 Task: Create a new field with title Stage with name Ubertech with field type as Single-select and options as Not Started, In Progress and Complete.
Action: Mouse moved to (68, 400)
Screenshot: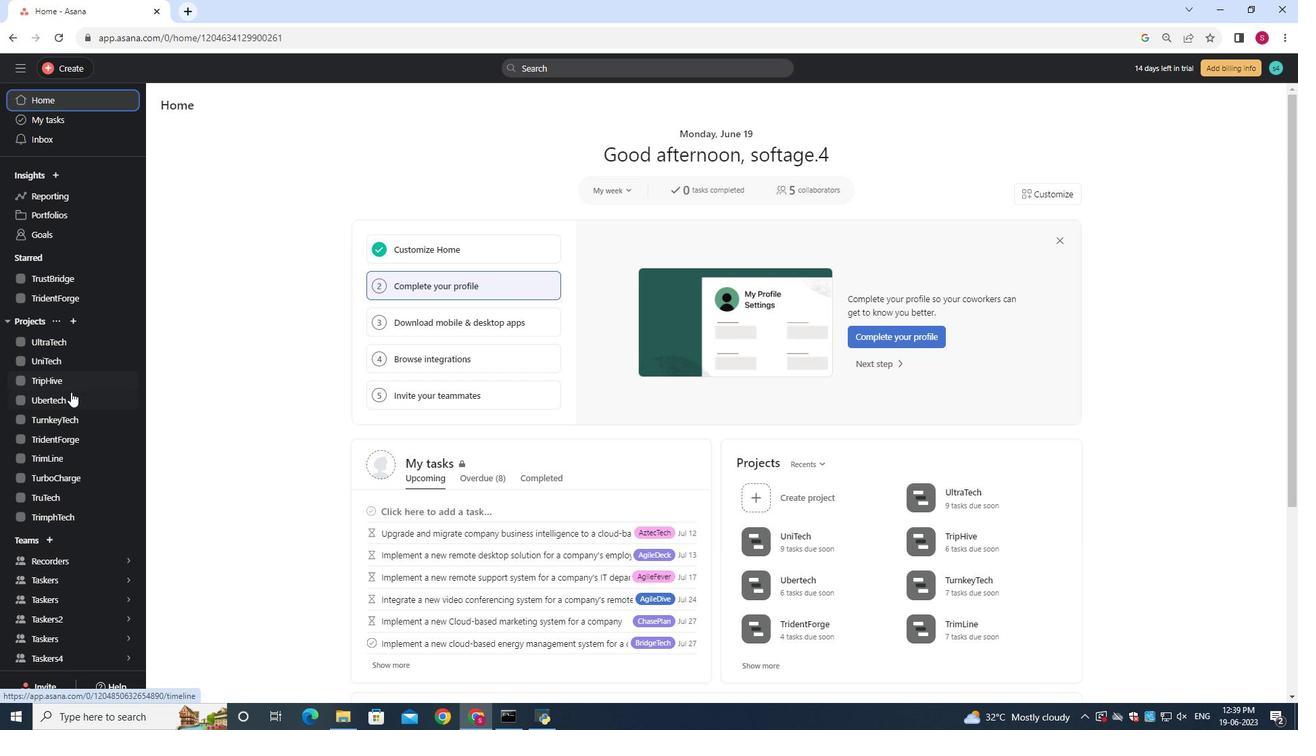 
Action: Mouse pressed left at (68, 400)
Screenshot: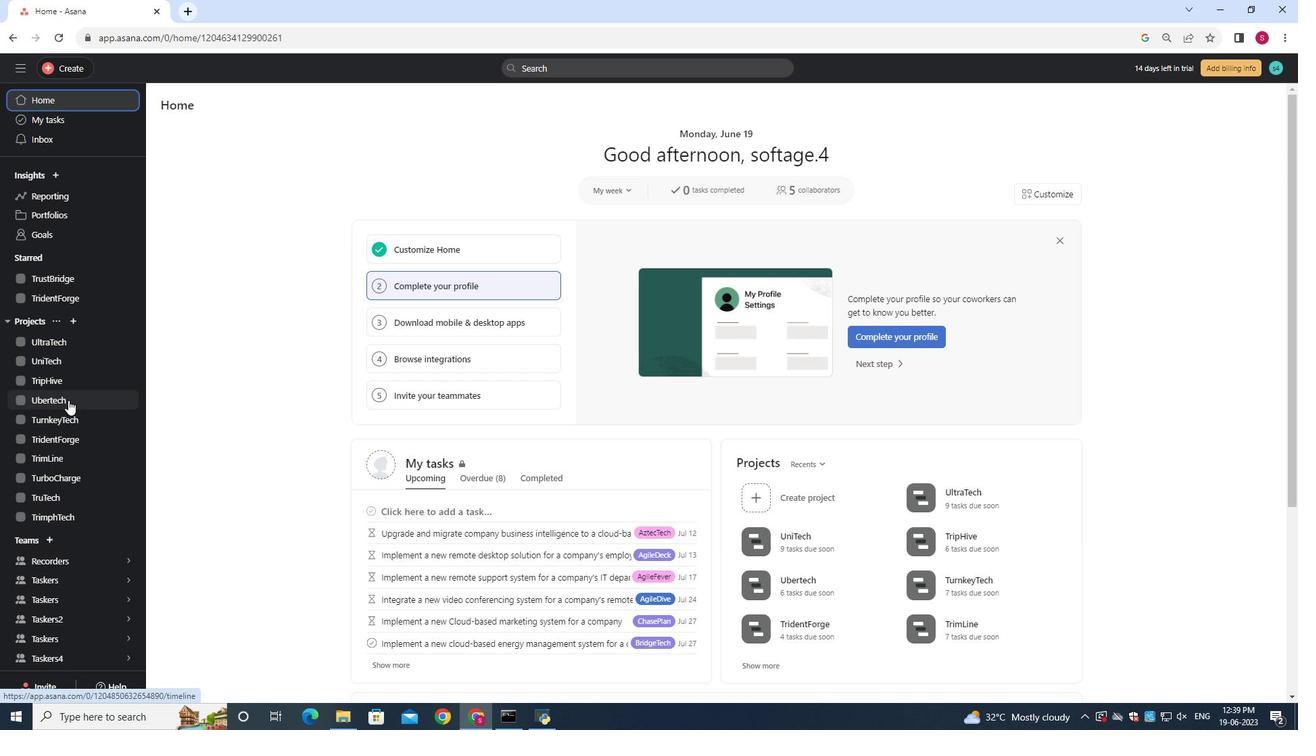 
Action: Mouse moved to (225, 133)
Screenshot: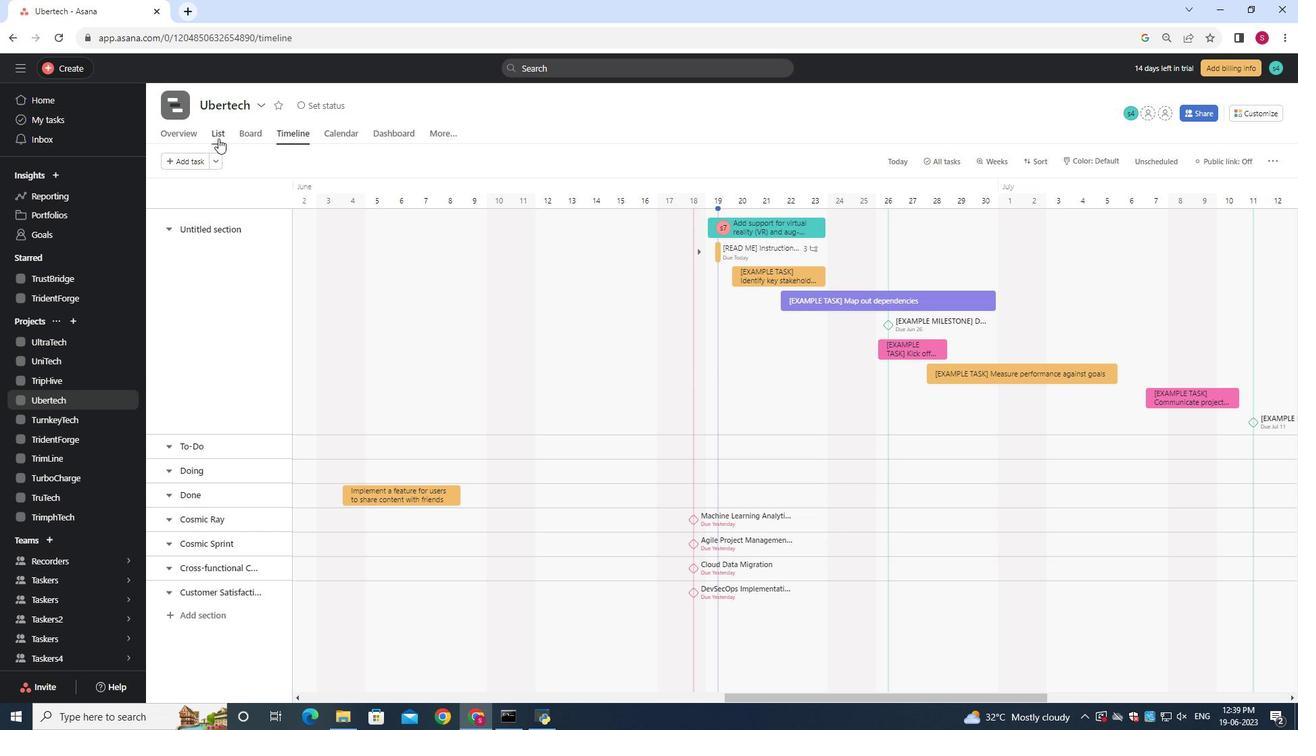 
Action: Mouse pressed left at (225, 133)
Screenshot: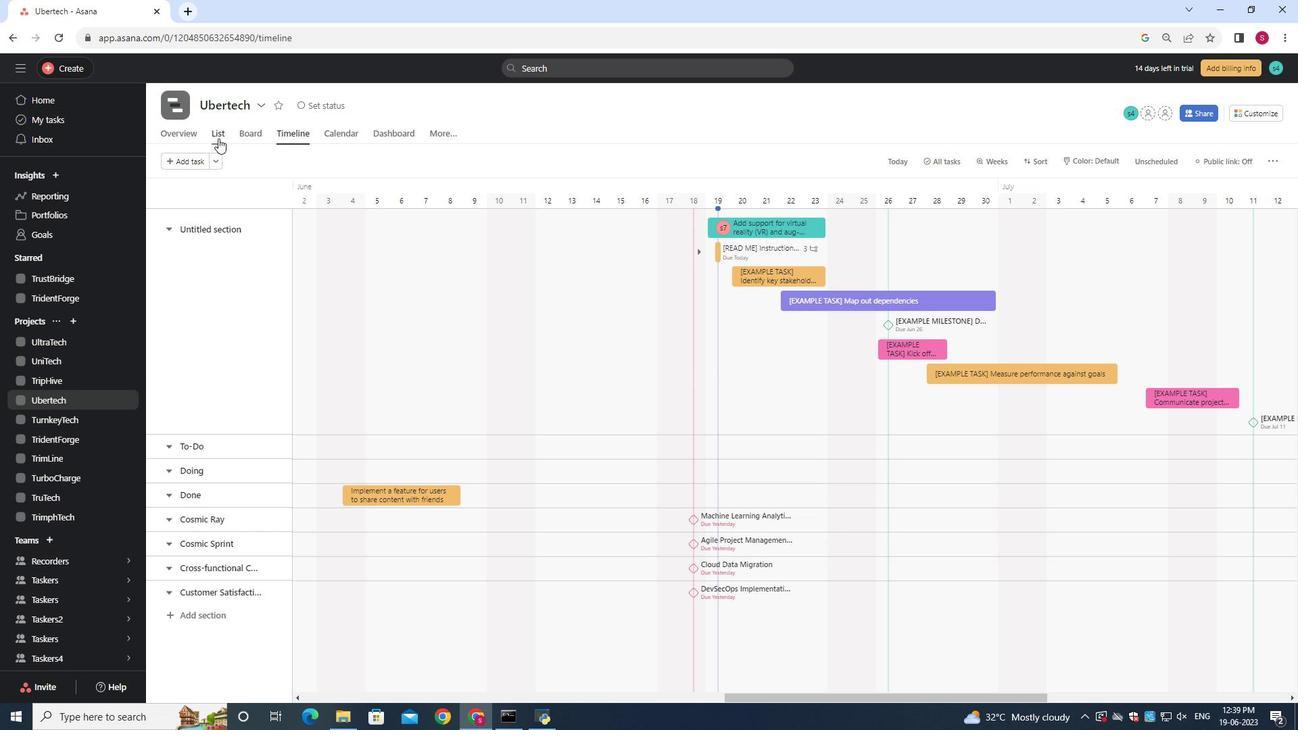 
Action: Mouse moved to (225, 133)
Screenshot: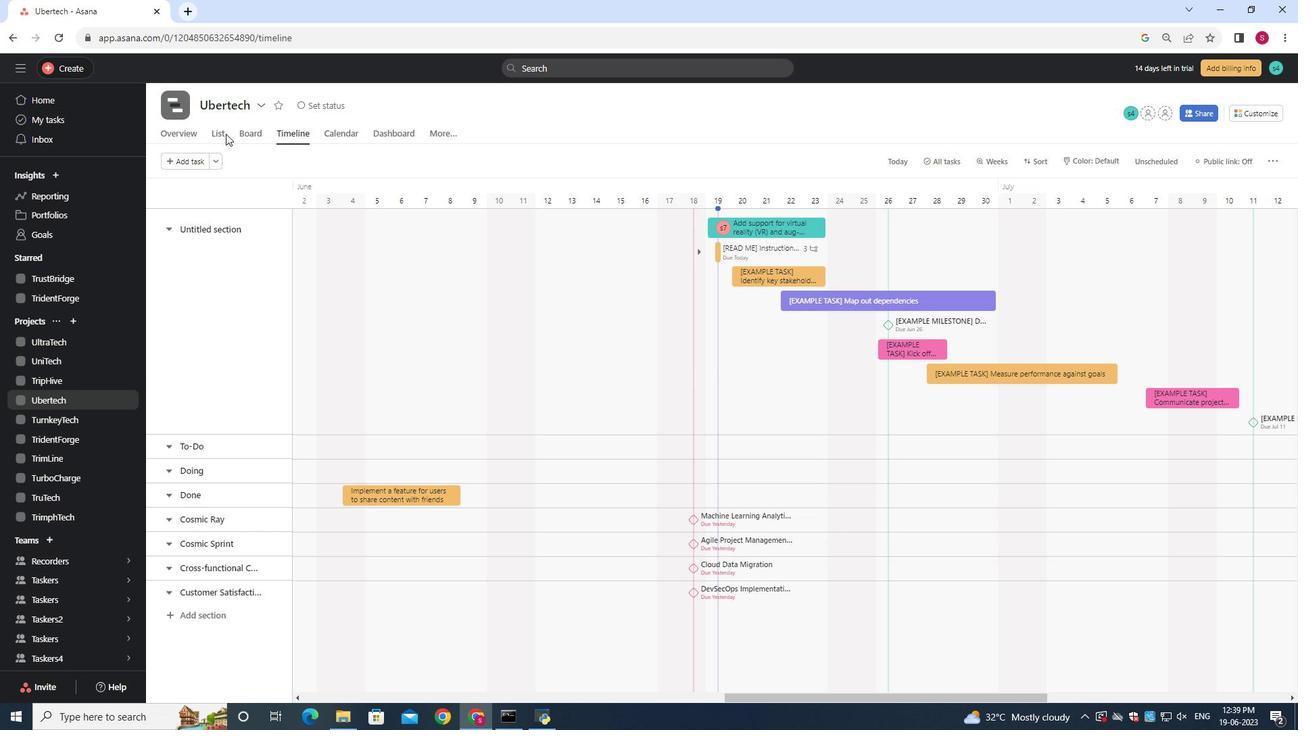 
Action: Mouse pressed left at (225, 133)
Screenshot: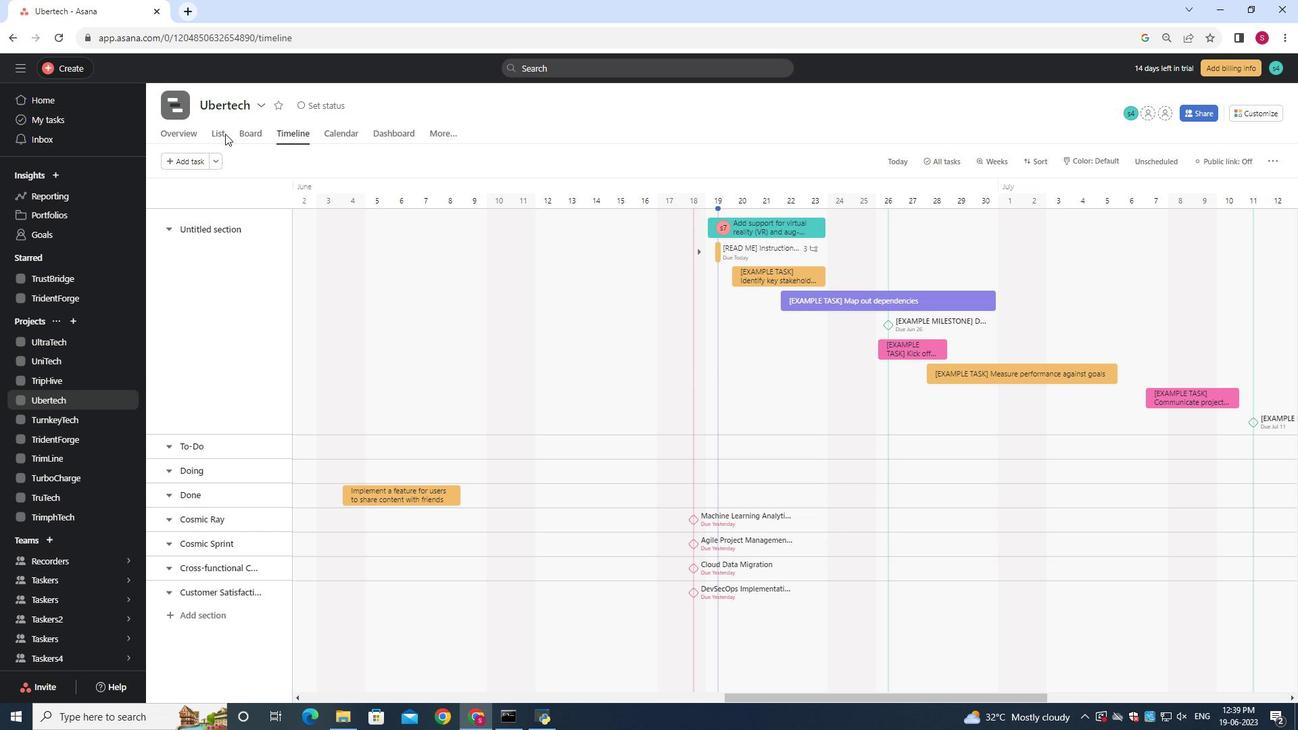 
Action: Mouse moved to (215, 135)
Screenshot: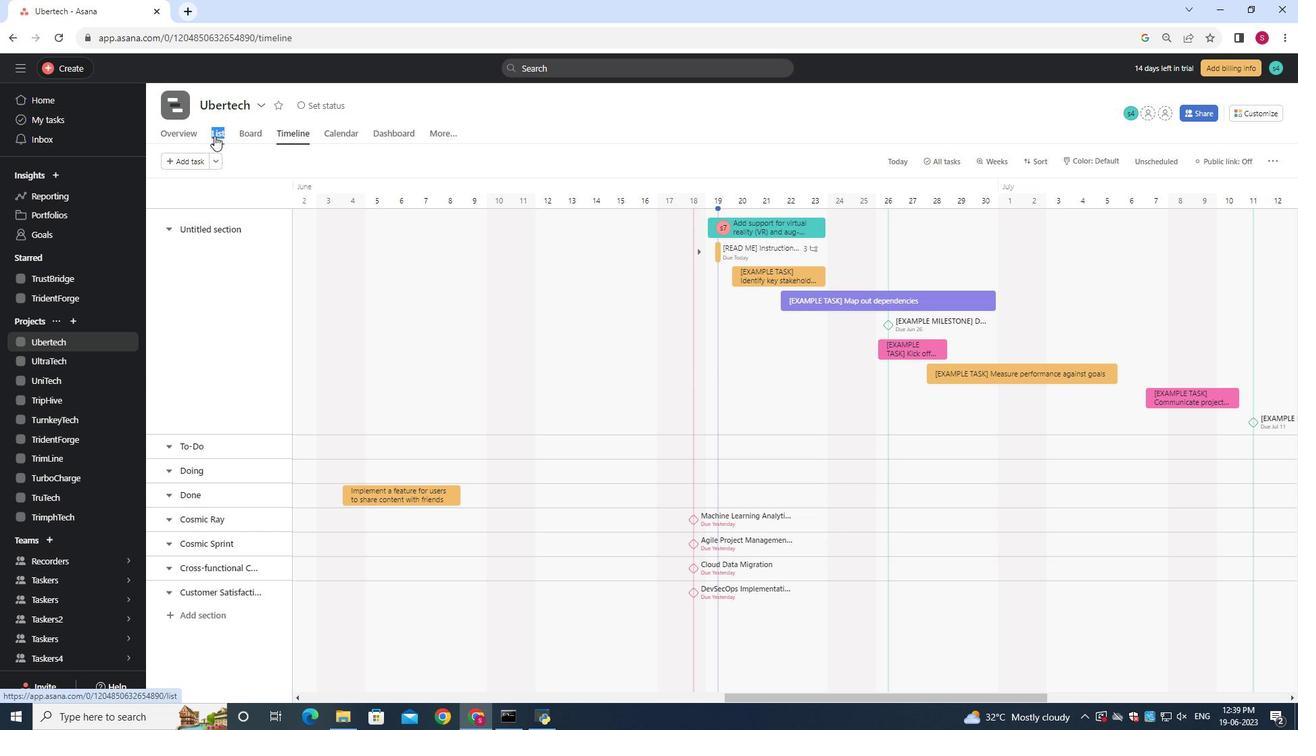 
Action: Mouse pressed left at (215, 135)
Screenshot: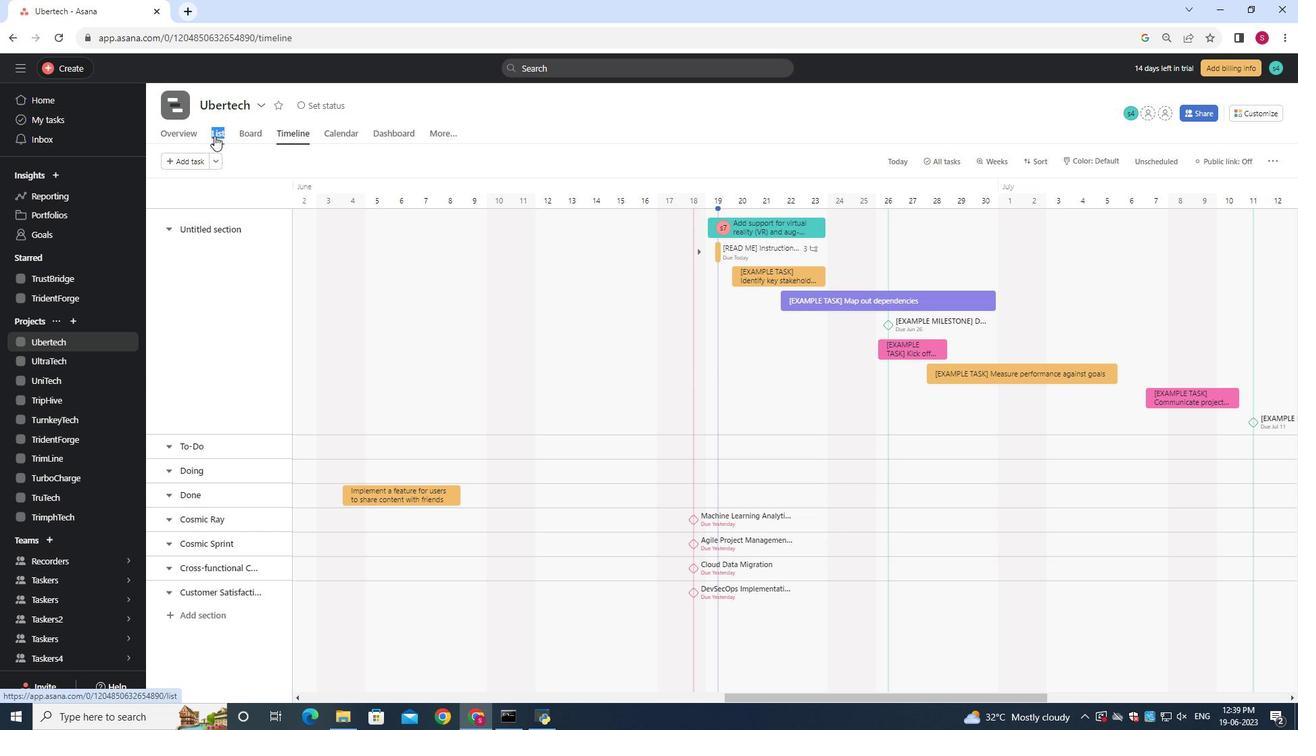 
Action: Mouse moved to (911, 190)
Screenshot: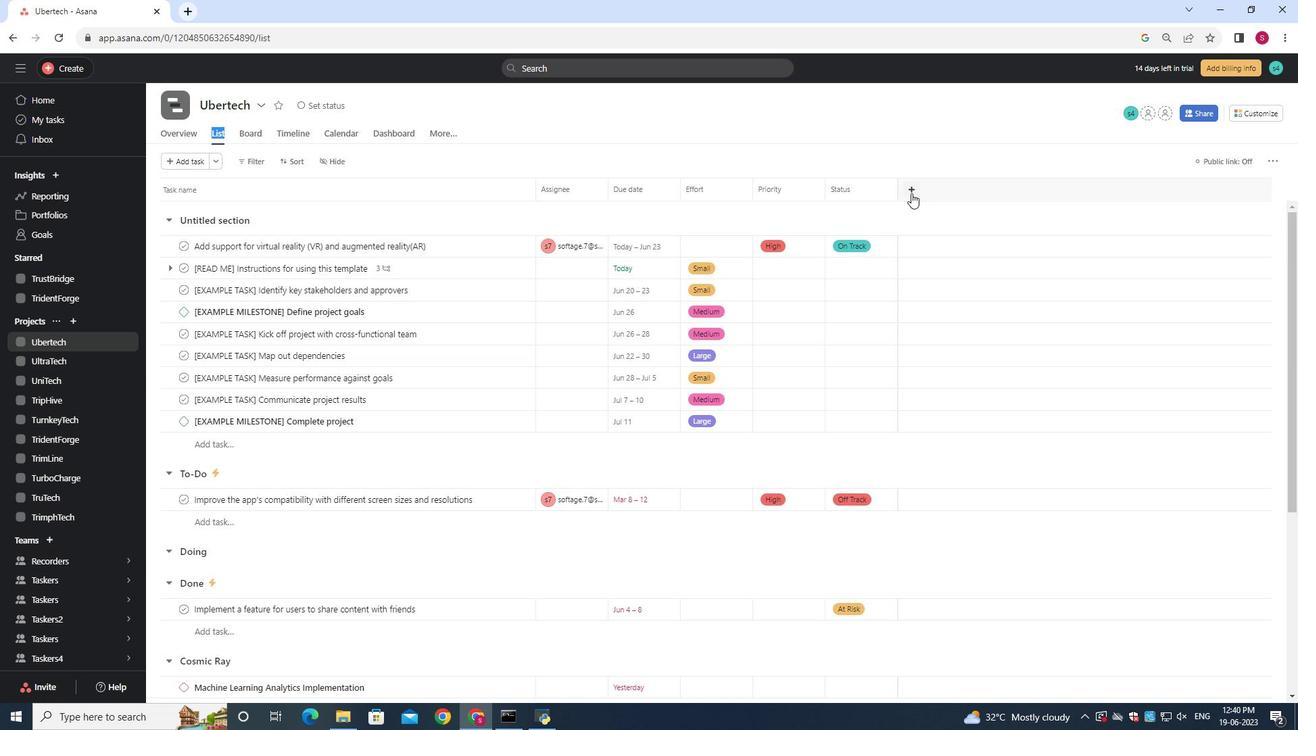 
Action: Mouse pressed left at (911, 190)
Screenshot: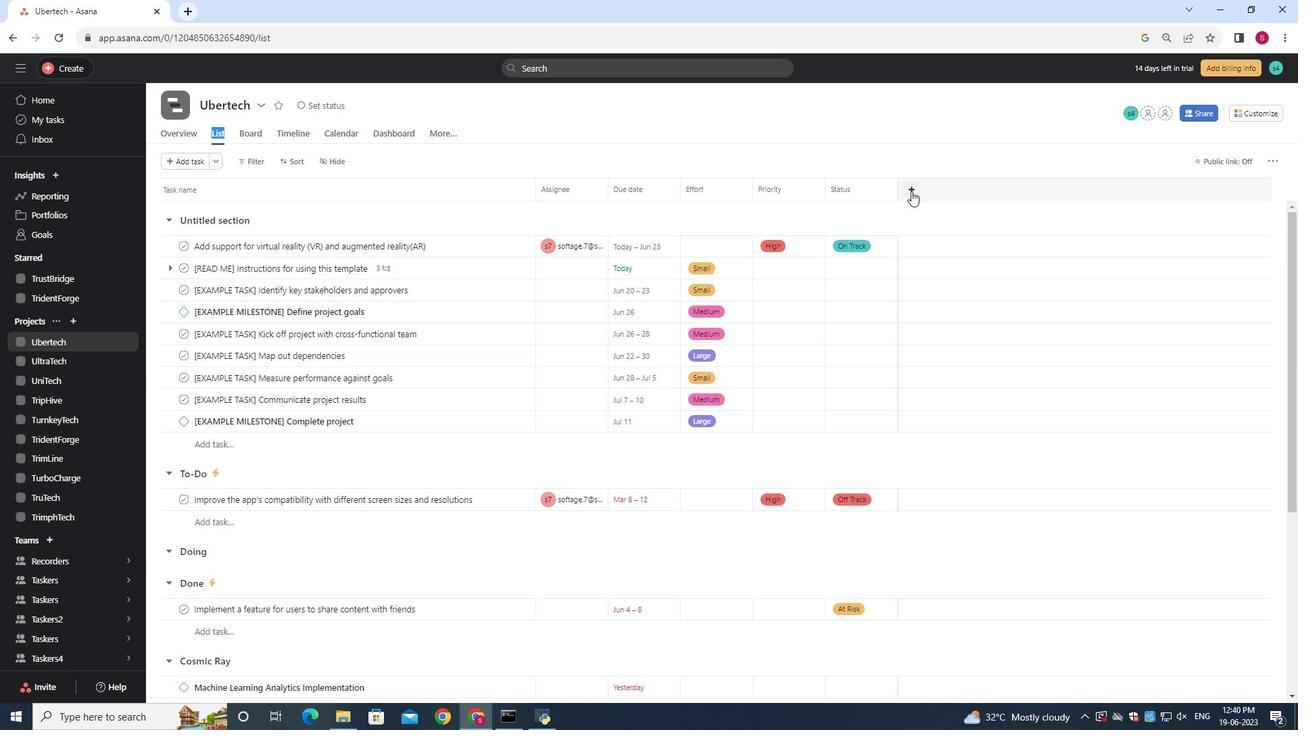 
Action: Mouse moved to (924, 331)
Screenshot: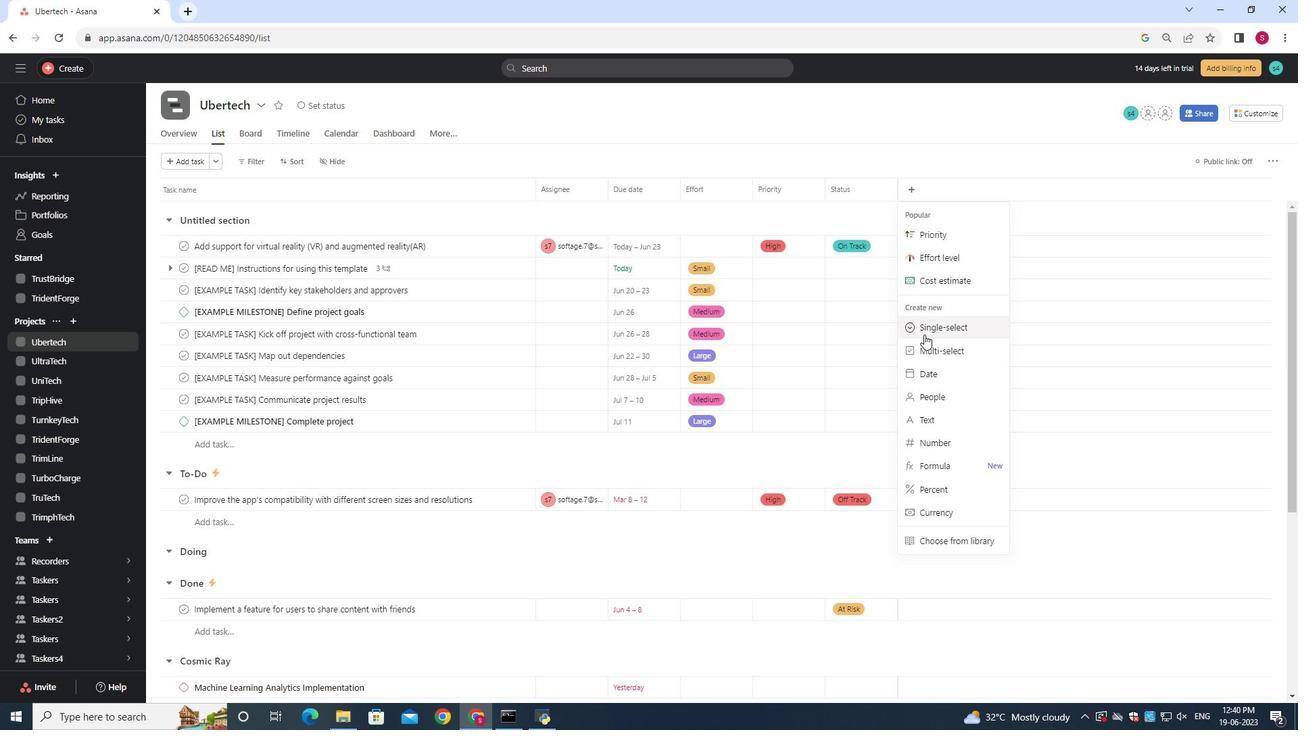 
Action: Mouse pressed left at (924, 331)
Screenshot: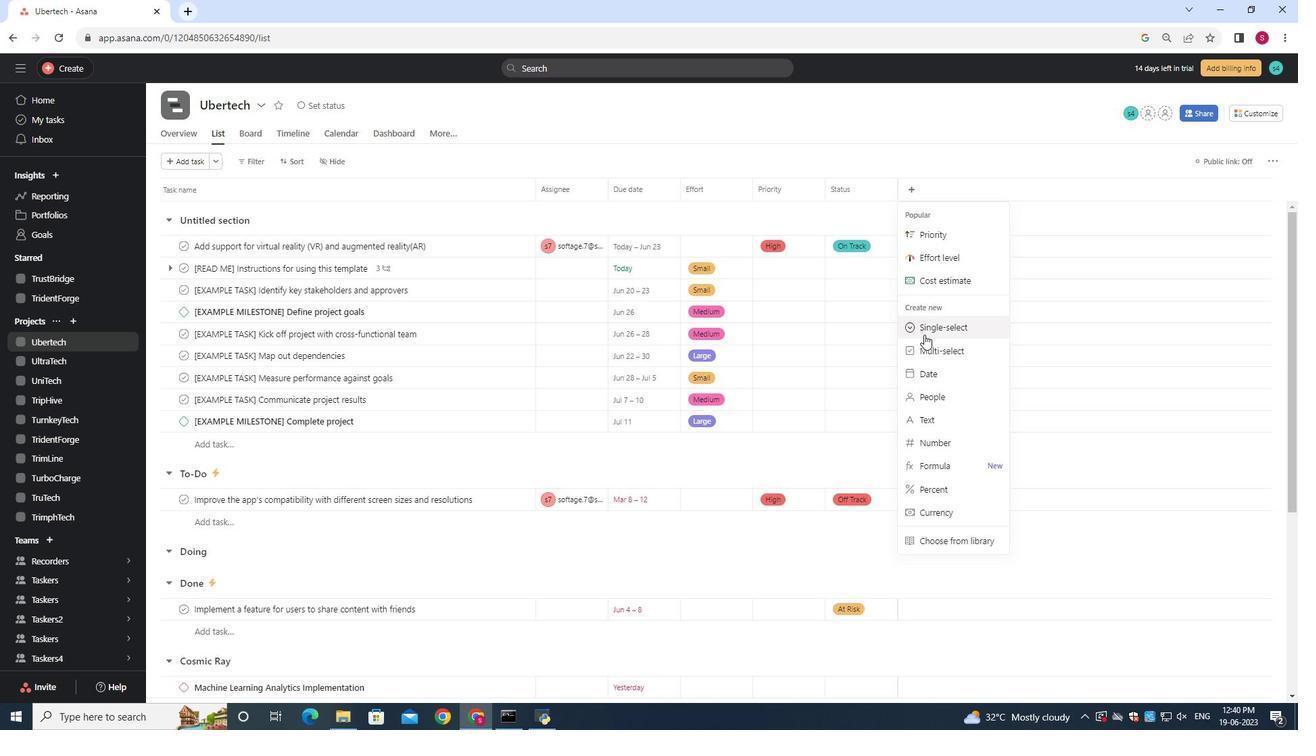 
Action: Mouse moved to (520, 194)
Screenshot: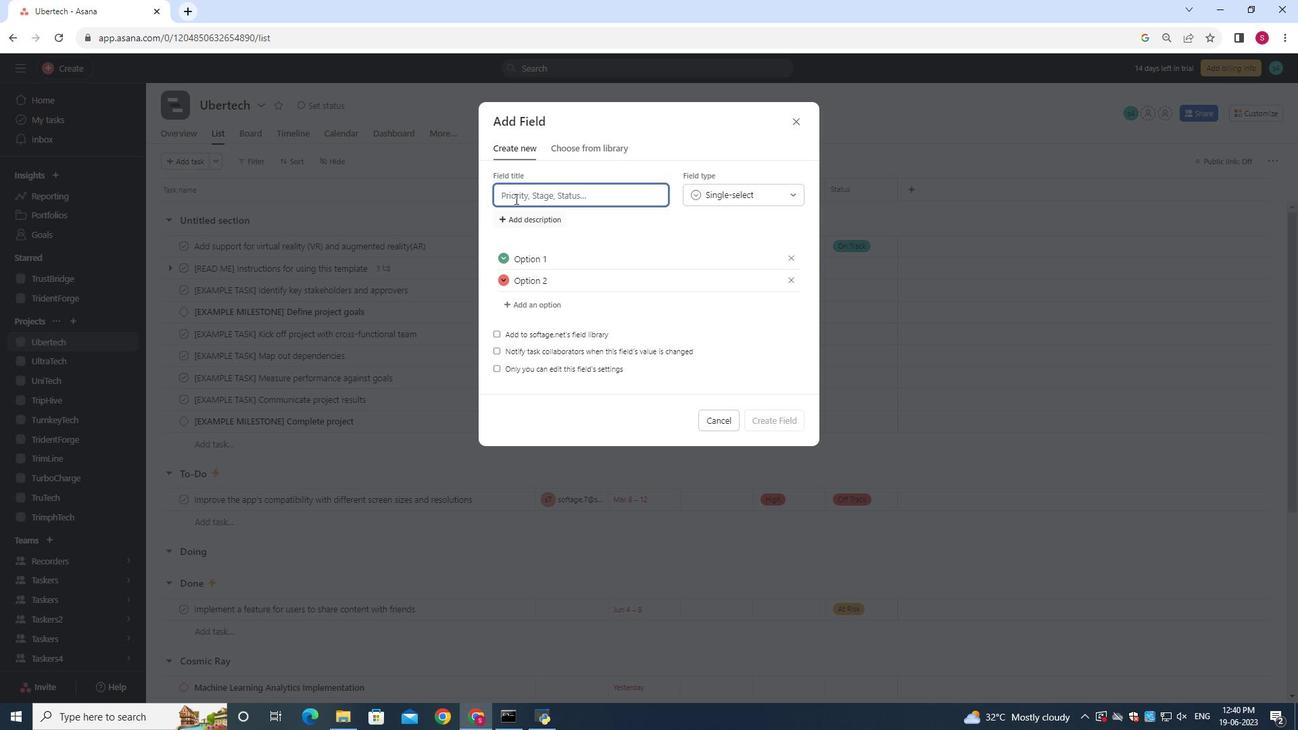 
Action: Mouse pressed left at (520, 194)
Screenshot: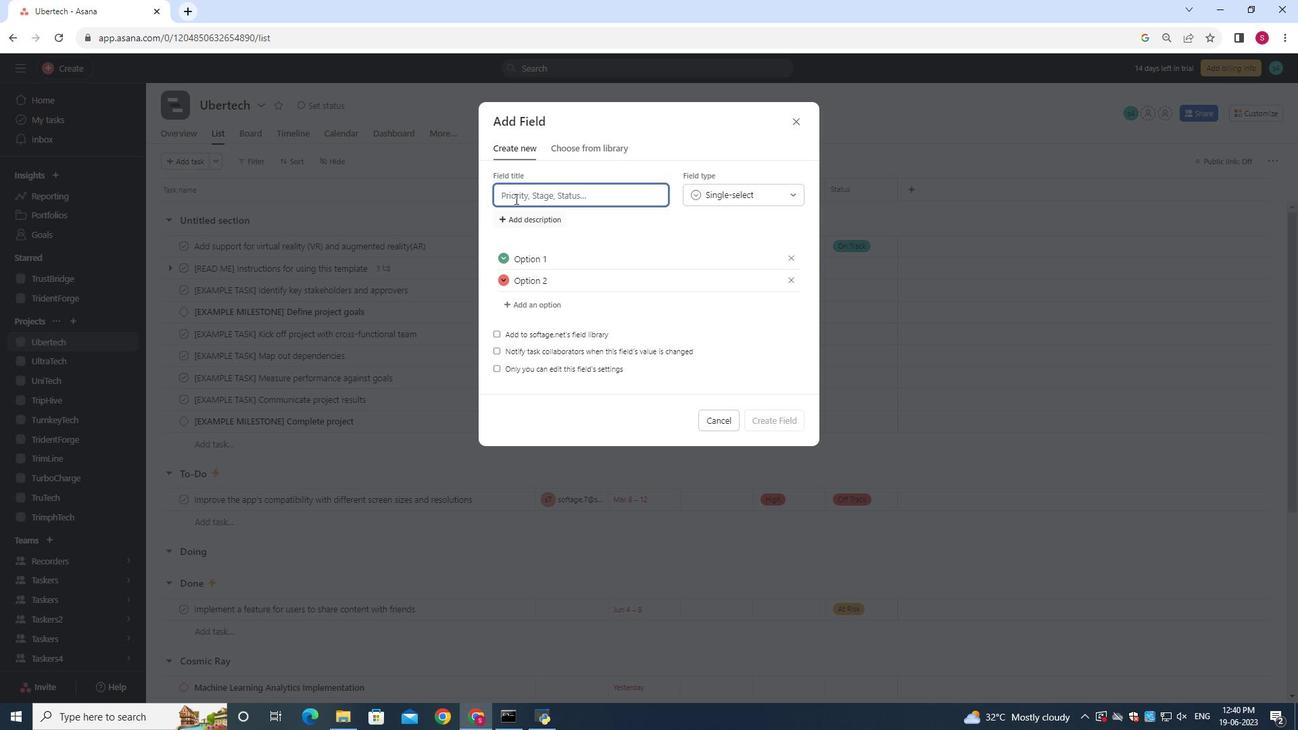
Action: Mouse moved to (570, 262)
Screenshot: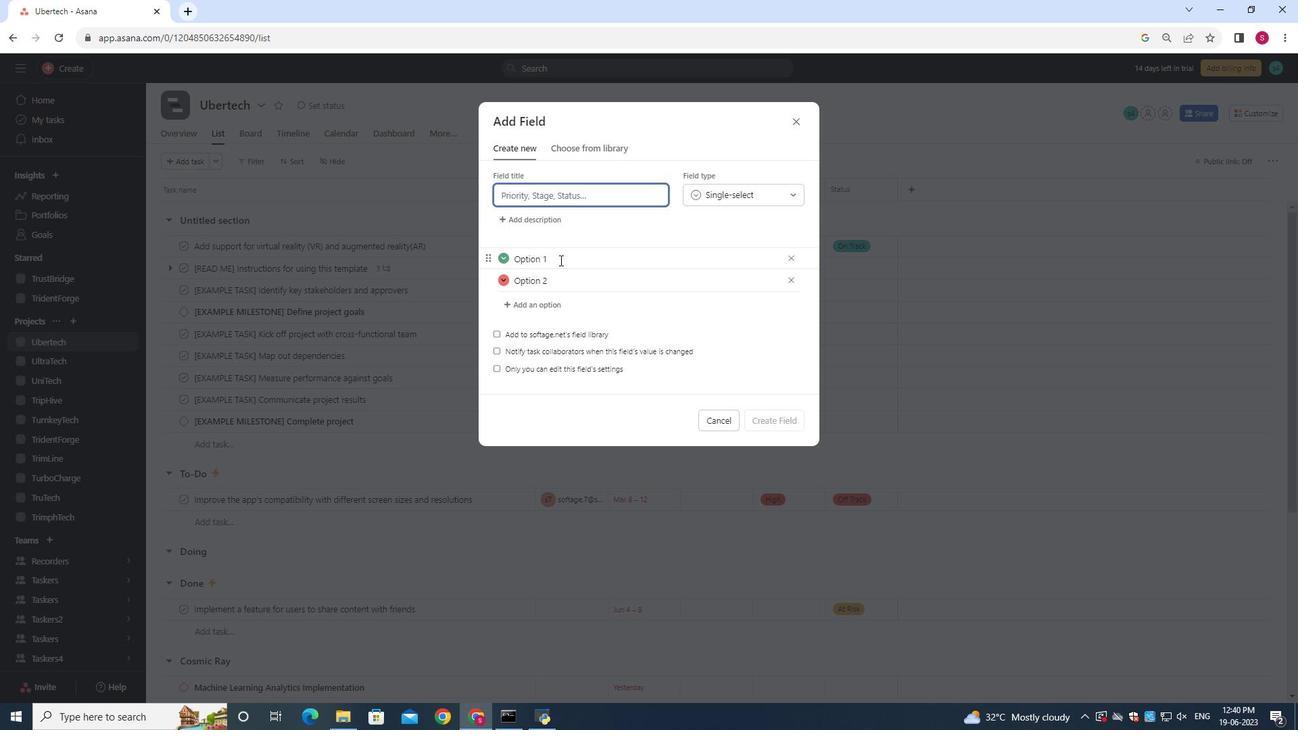 
Action: Mouse pressed left at (570, 262)
Screenshot: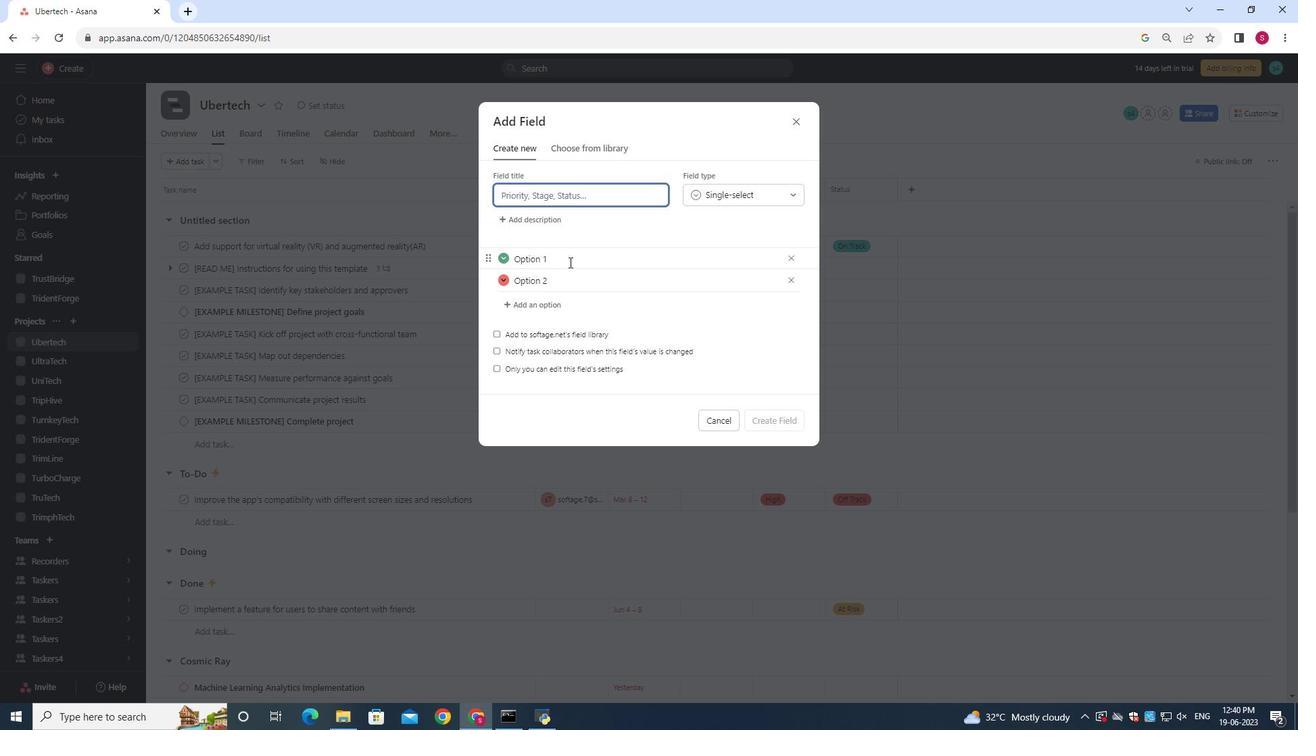 
Action: Mouse moved to (517, 135)
Screenshot: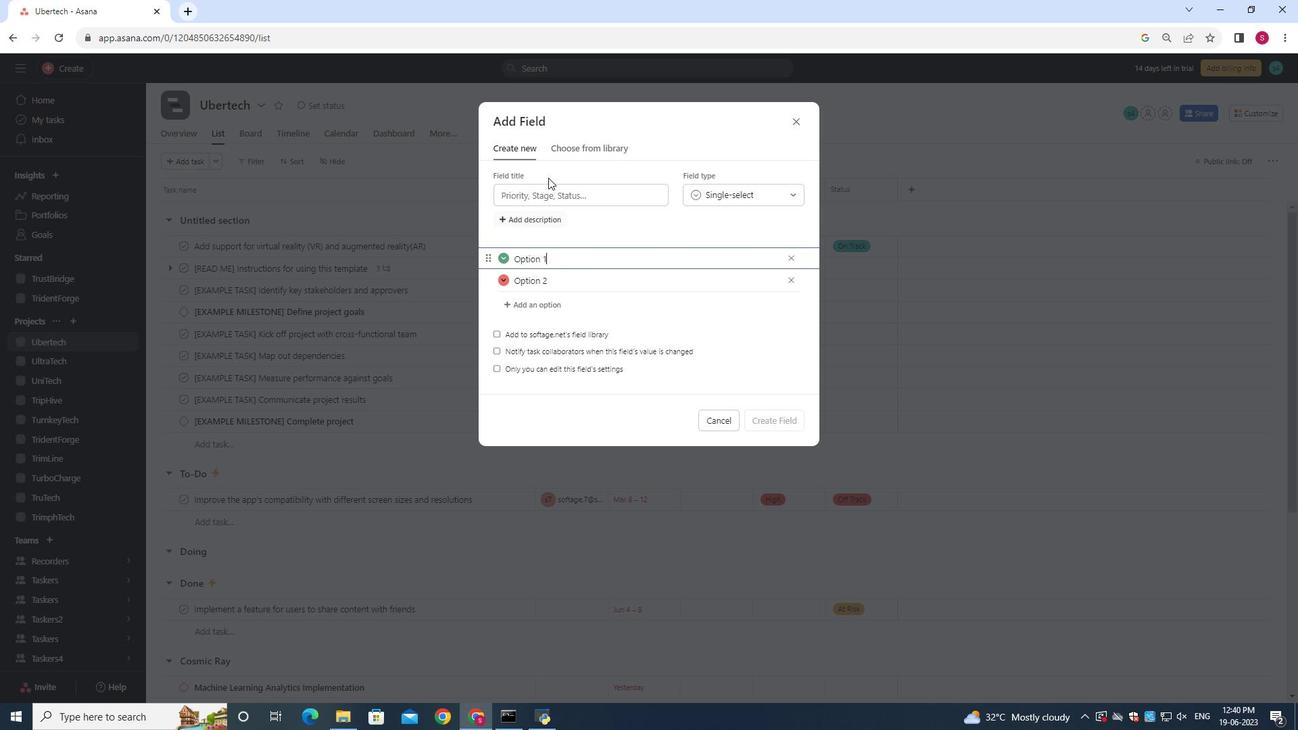 
Action: Key pressed ctrl+A
Screenshot: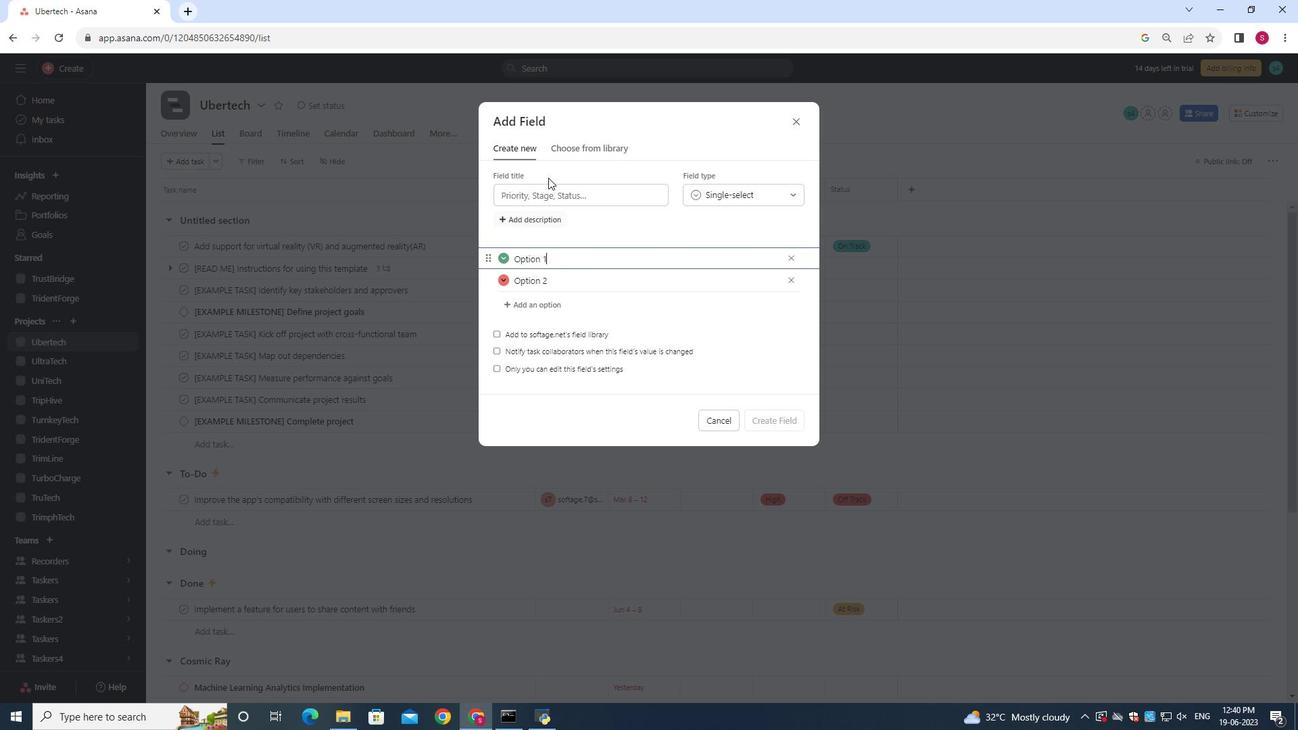 
Action: Mouse moved to (517, 133)
Screenshot: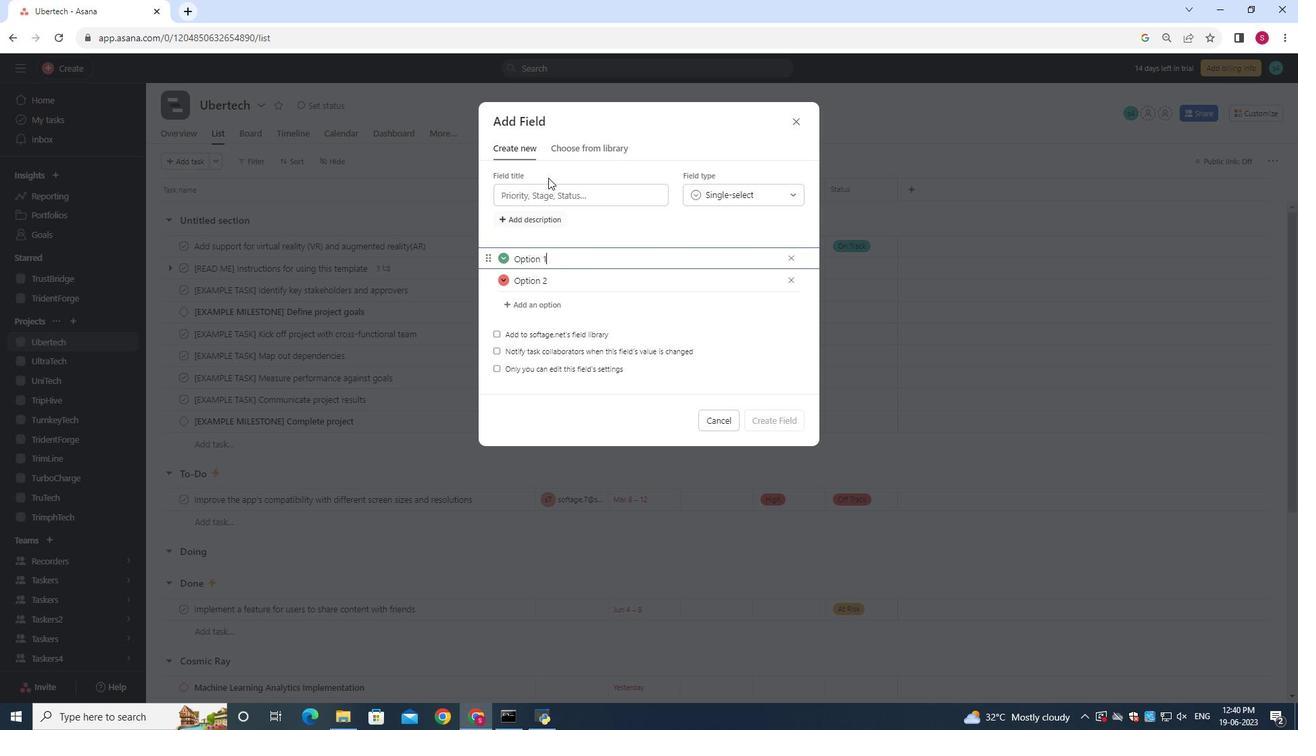 
Action: Key pressed <Key.backspace><Key.shift>Not<Key.space><Key.shift>Started
Screenshot: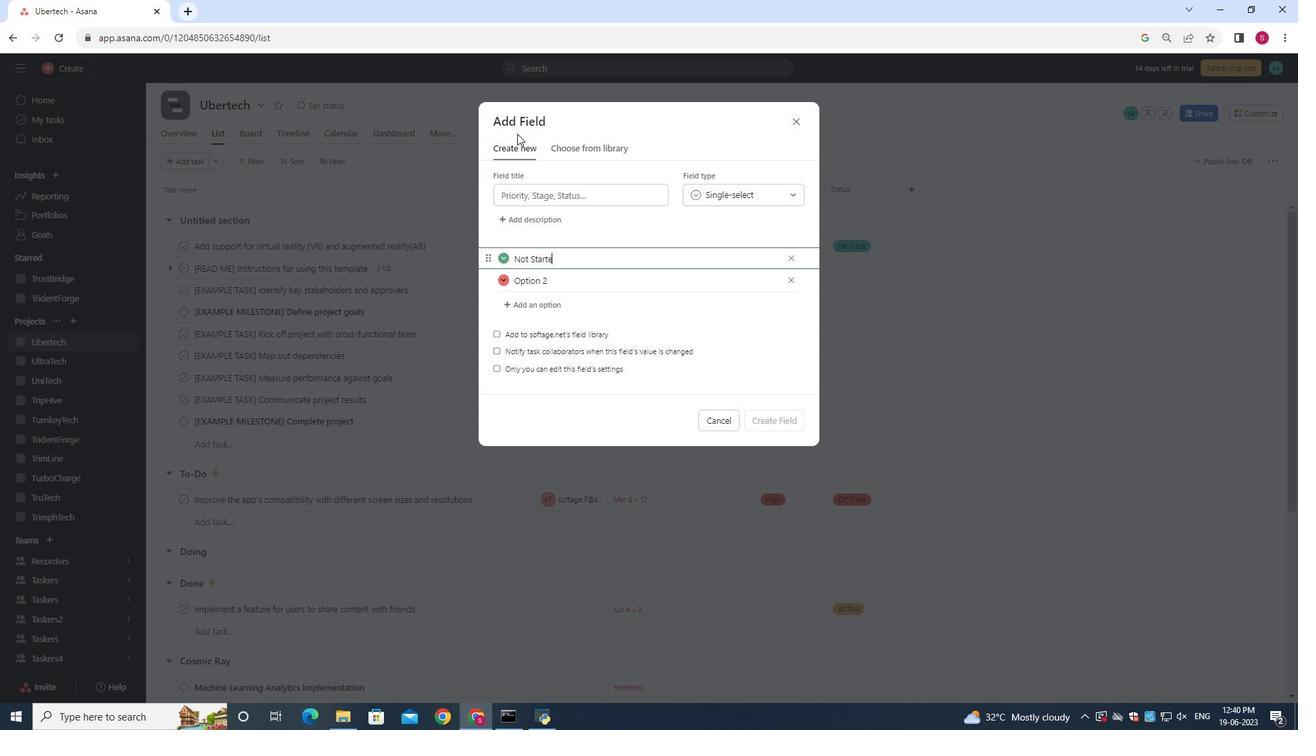 
Action: Mouse moved to (551, 277)
Screenshot: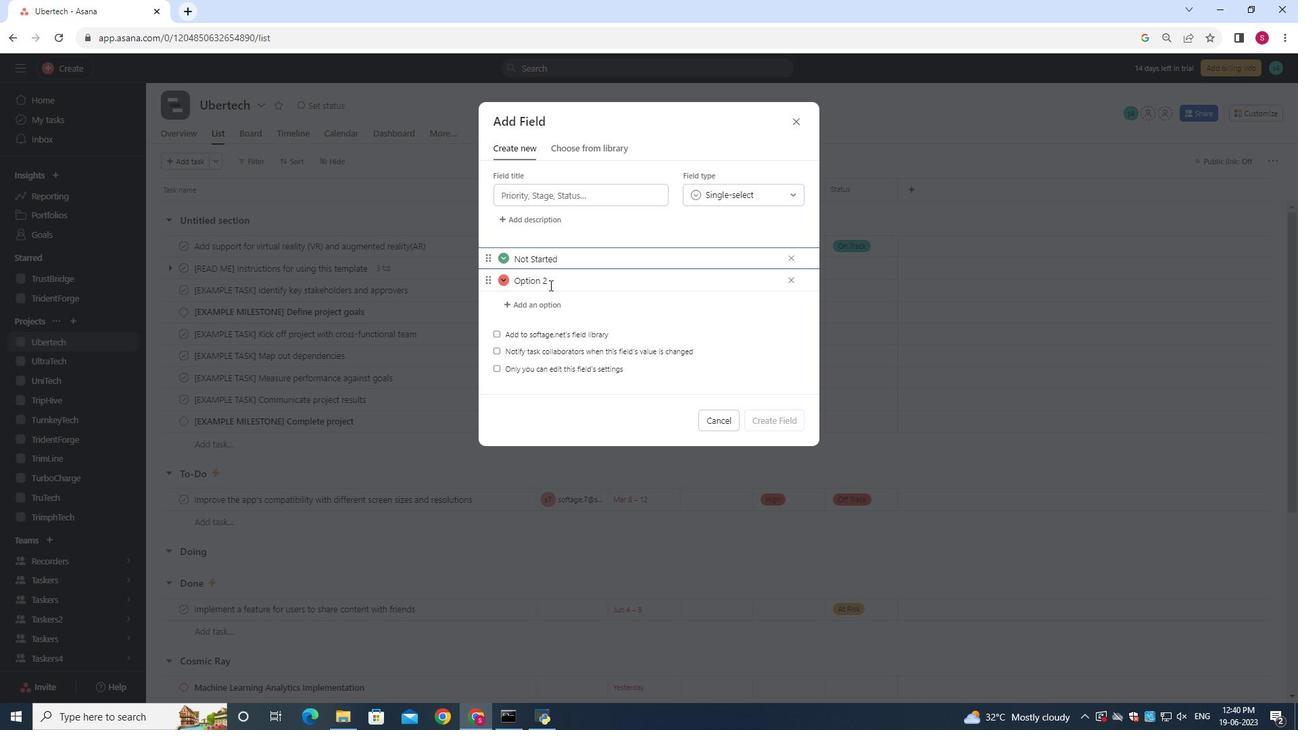 
Action: Mouse pressed left at (551, 277)
Screenshot: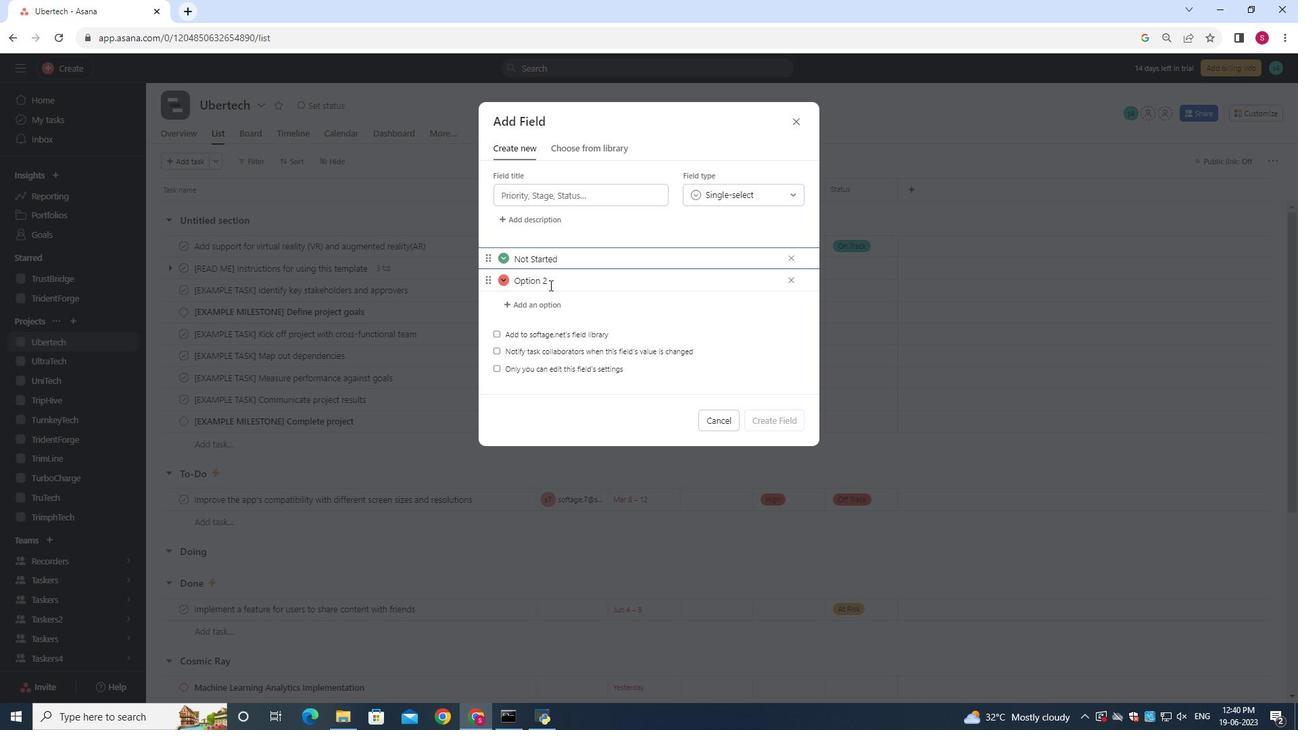 
Action: Mouse moved to (553, 277)
Screenshot: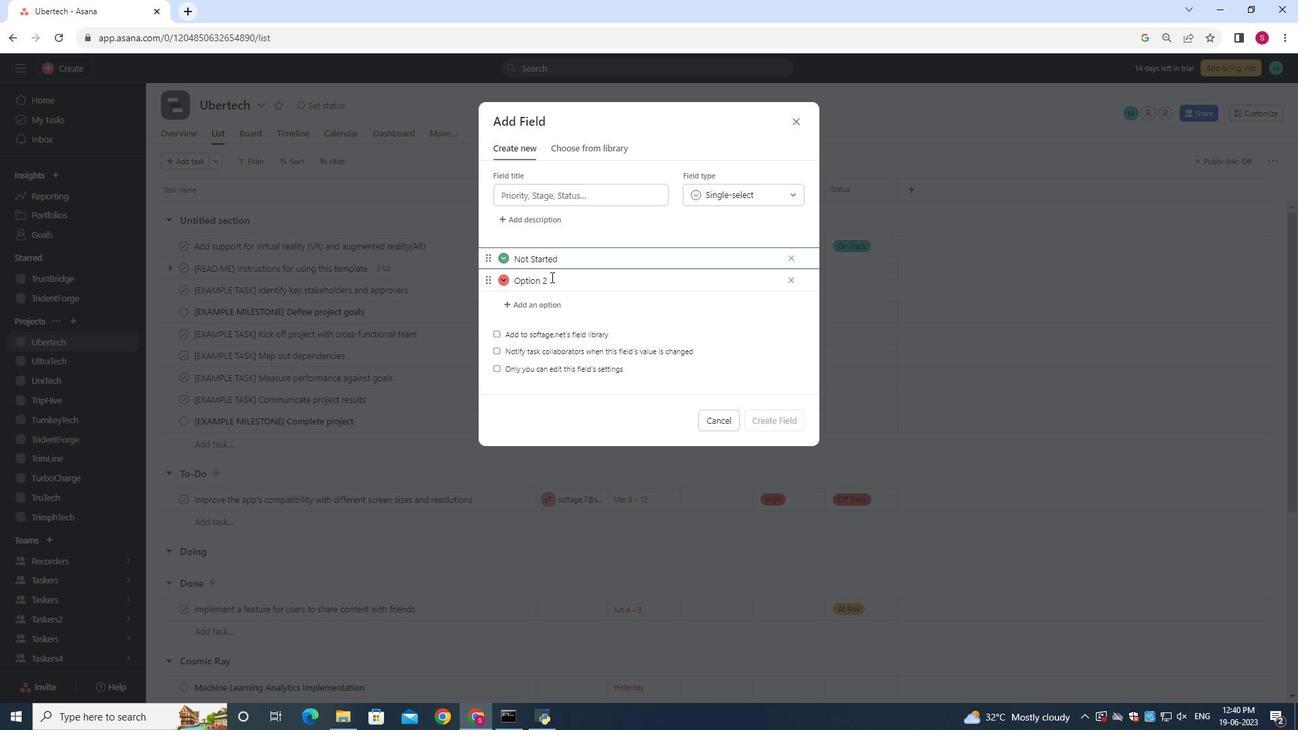 
Action: Key pressed ctrl+A\<Key.shift><Key.shift><Key.shift><Key.shift><Key.shift><Key.shift><Key.shift><Key.shift><Key.shift><Key.shift><Key.shift><Key.shift><Key.backspace><Key.backspace>
Screenshot: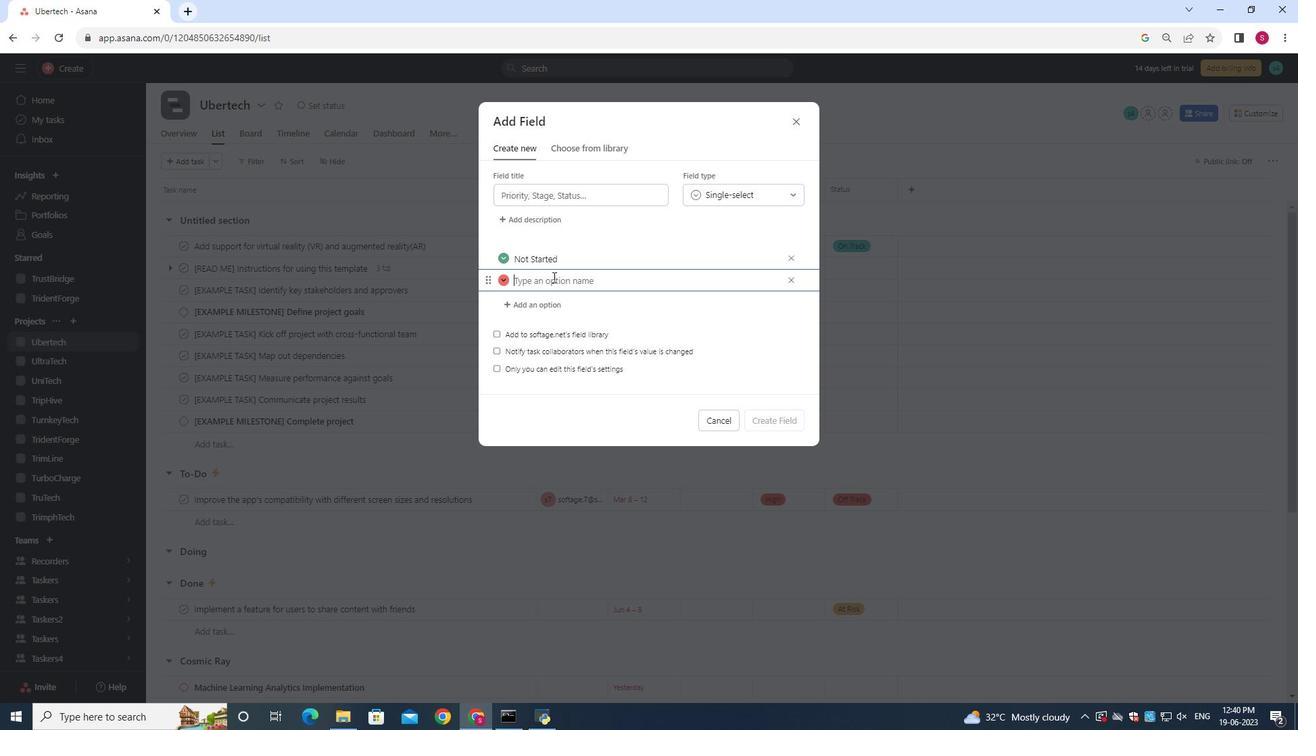 
Action: Mouse moved to (553, 277)
Screenshot: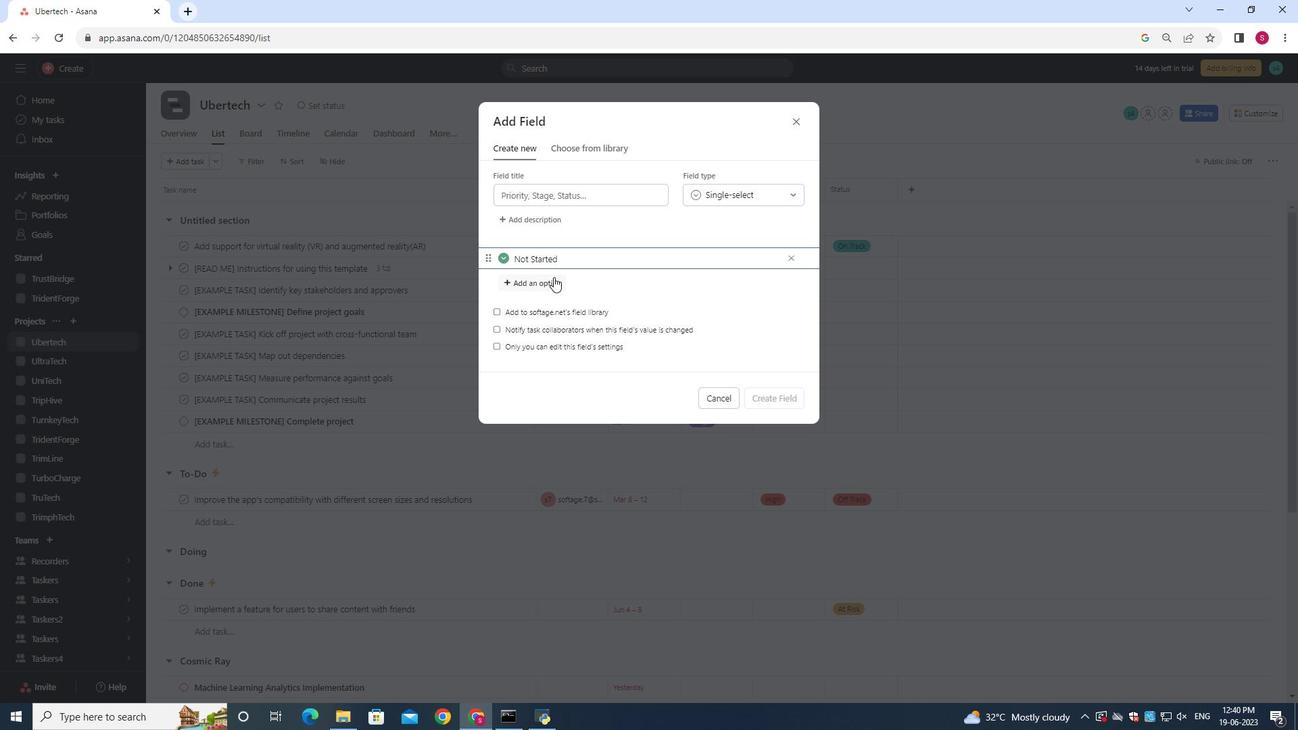 
Action: Mouse pressed left at (553, 277)
Screenshot: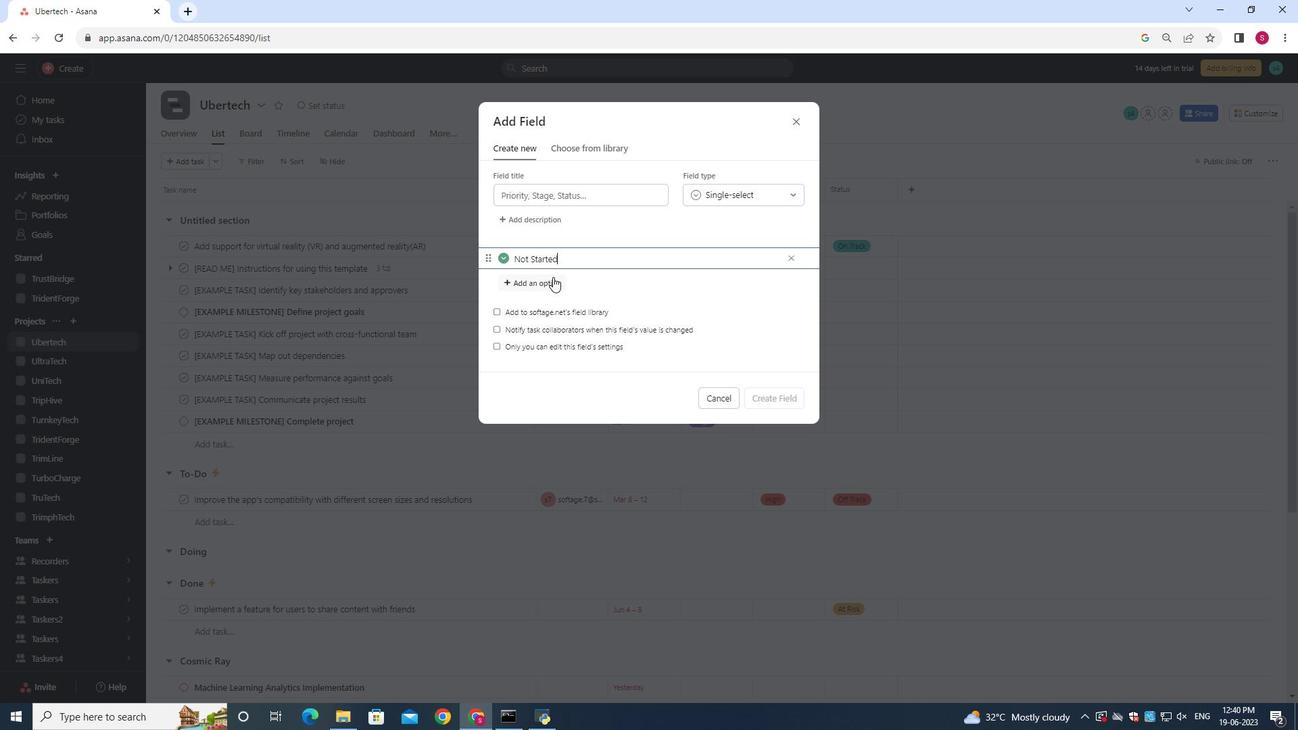 
Action: Key pressed <Key.shift><Key.shift><Key.shift><Key.shift><Key.shift><Key.shift><Key.shift><Key.shift><Key.shift><Key.shift>In<Key.space><Key.shift>Progress<Key.enter><Key.shift><Key.shift><Key.shift><Key.shift><Key.shift><Key.shift><Key.shift><Key.shift><Key.shift><Key.shift><Key.shift><Key.shift><Key.shift><Key.shift><Key.shift><Key.shift>Complete
Screenshot: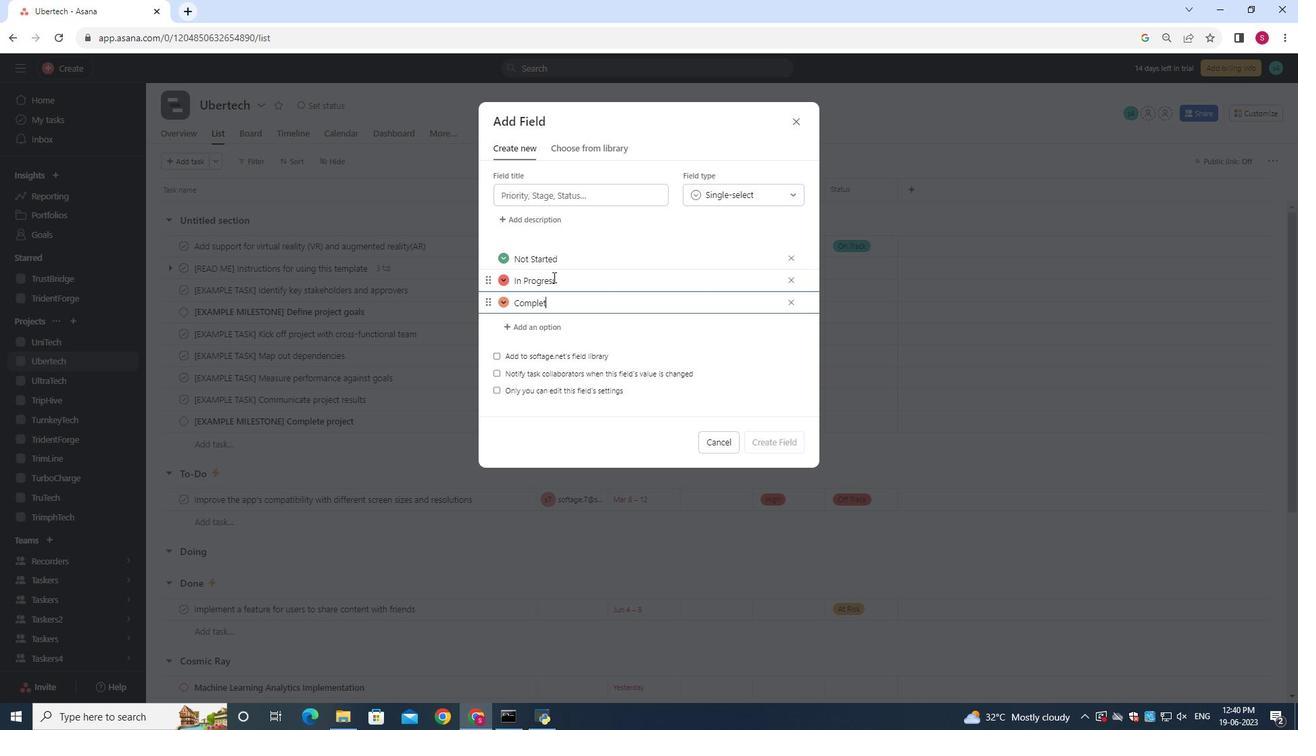 
Action: Mouse moved to (748, 198)
Screenshot: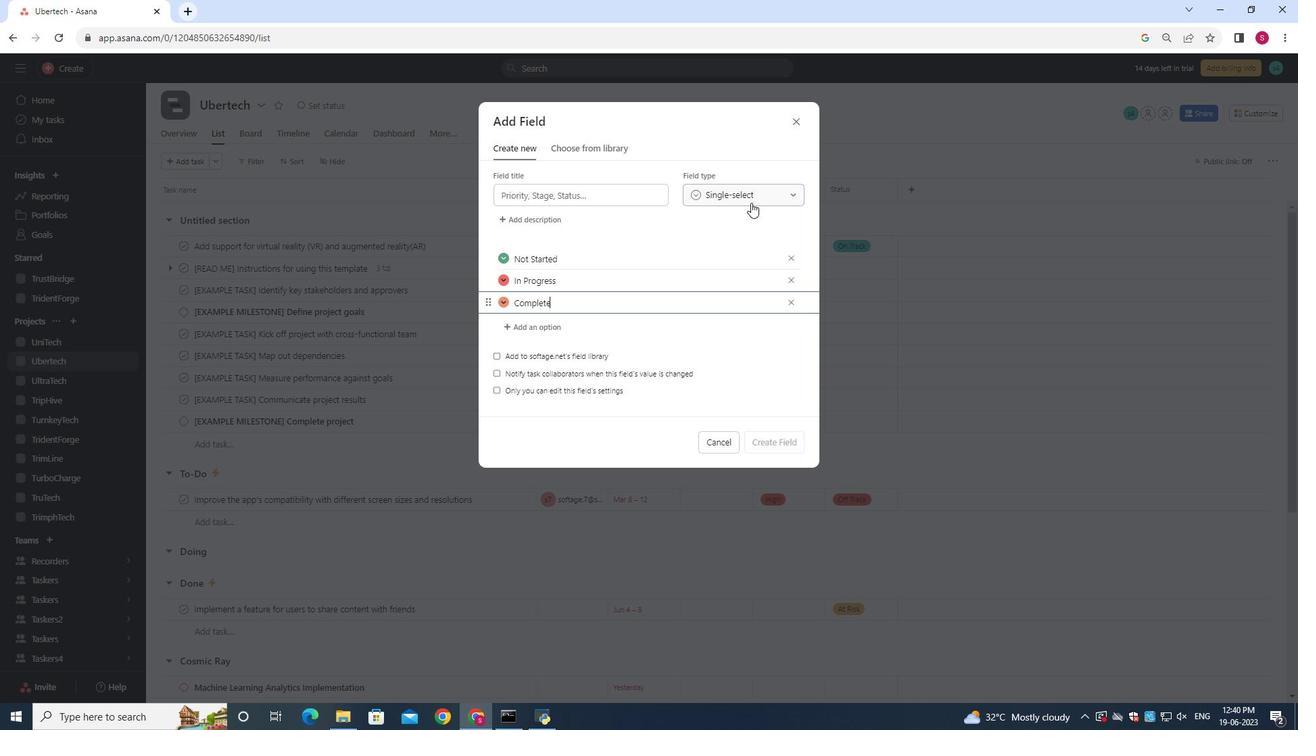 
Action: Mouse pressed left at (748, 198)
Screenshot: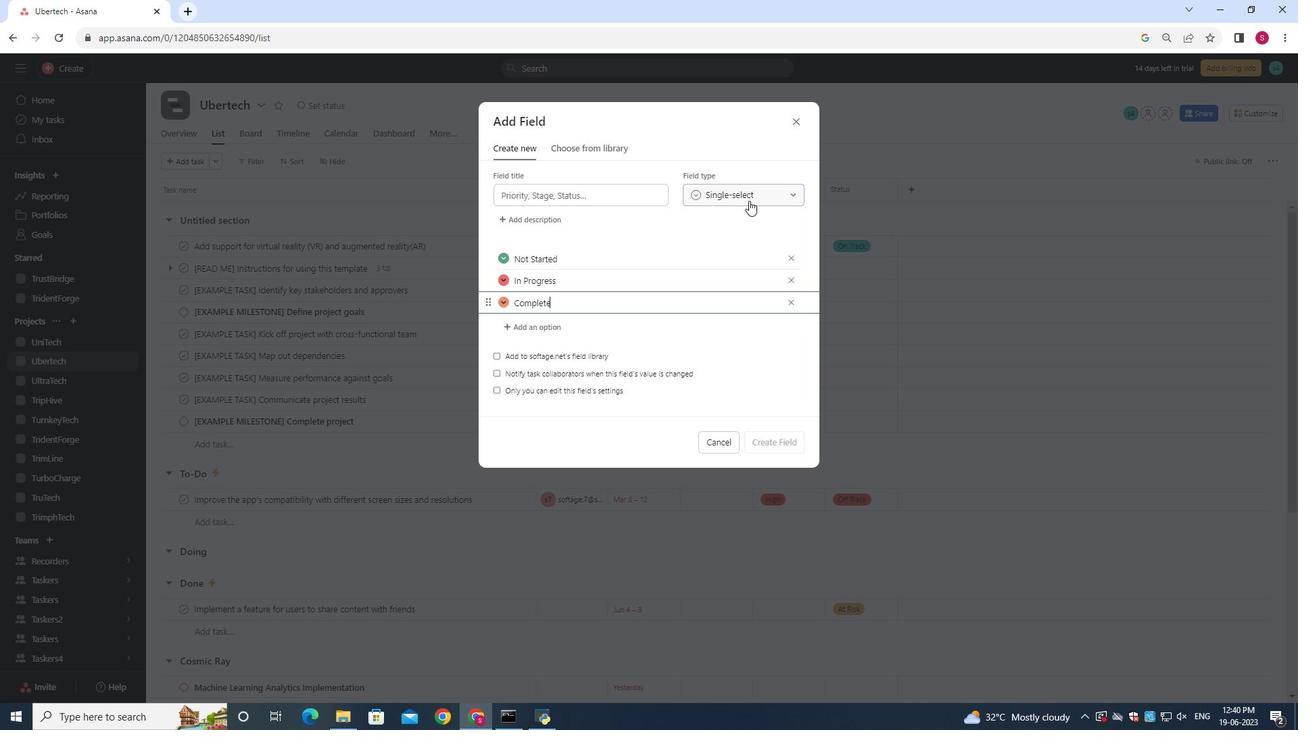 
Action: Mouse moved to (725, 218)
Screenshot: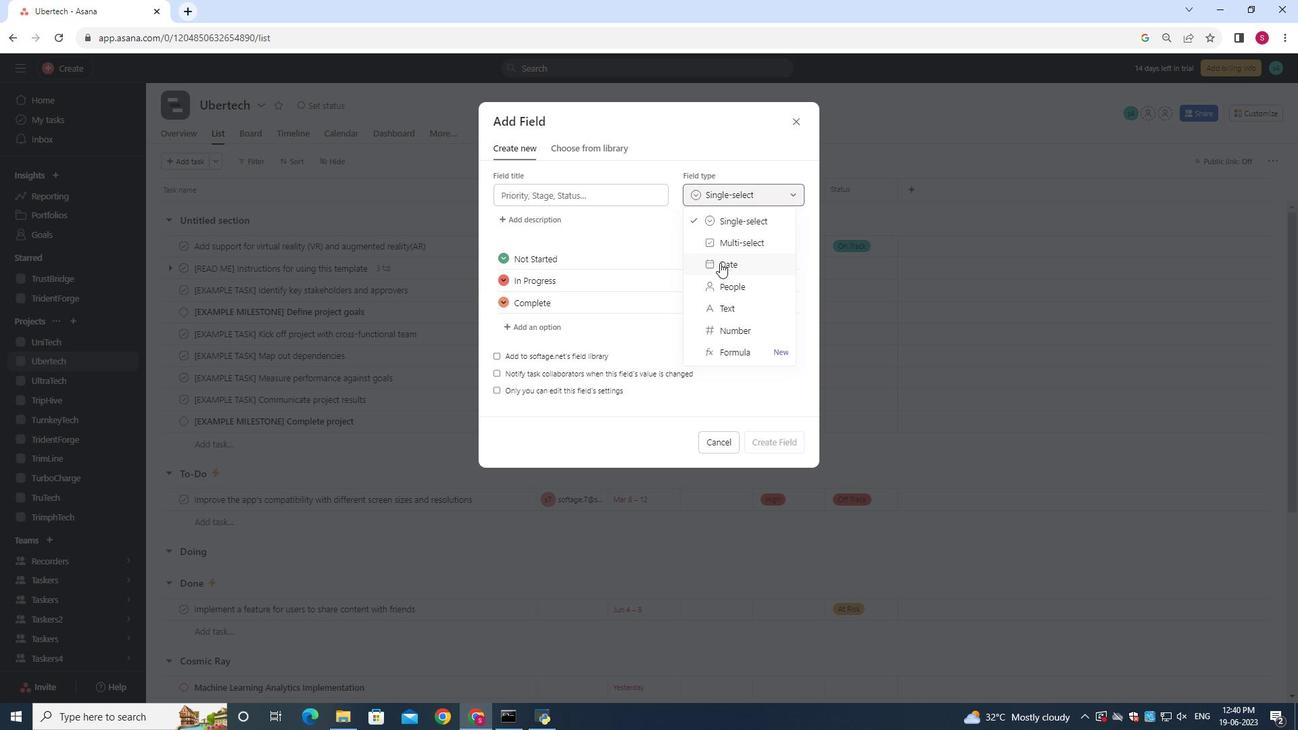 
Action: Mouse pressed left at (725, 218)
Screenshot: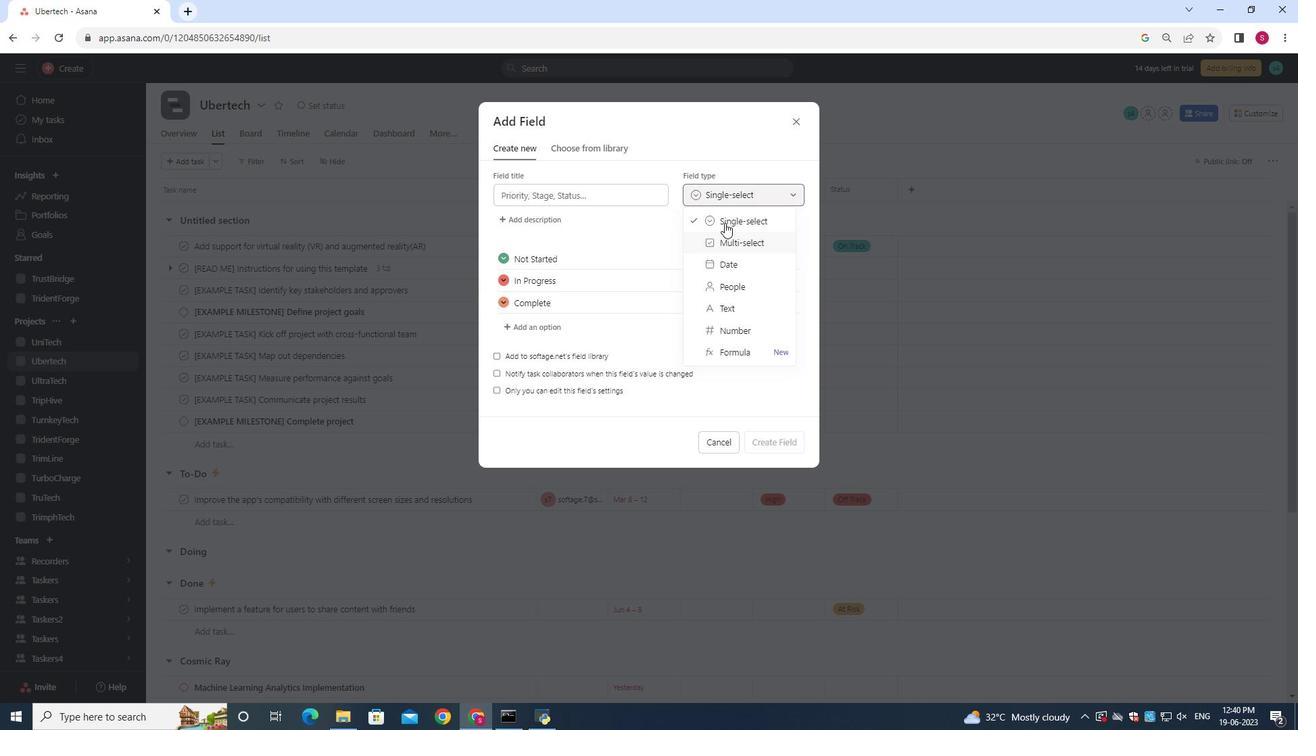 
Action: Mouse moved to (528, 196)
Screenshot: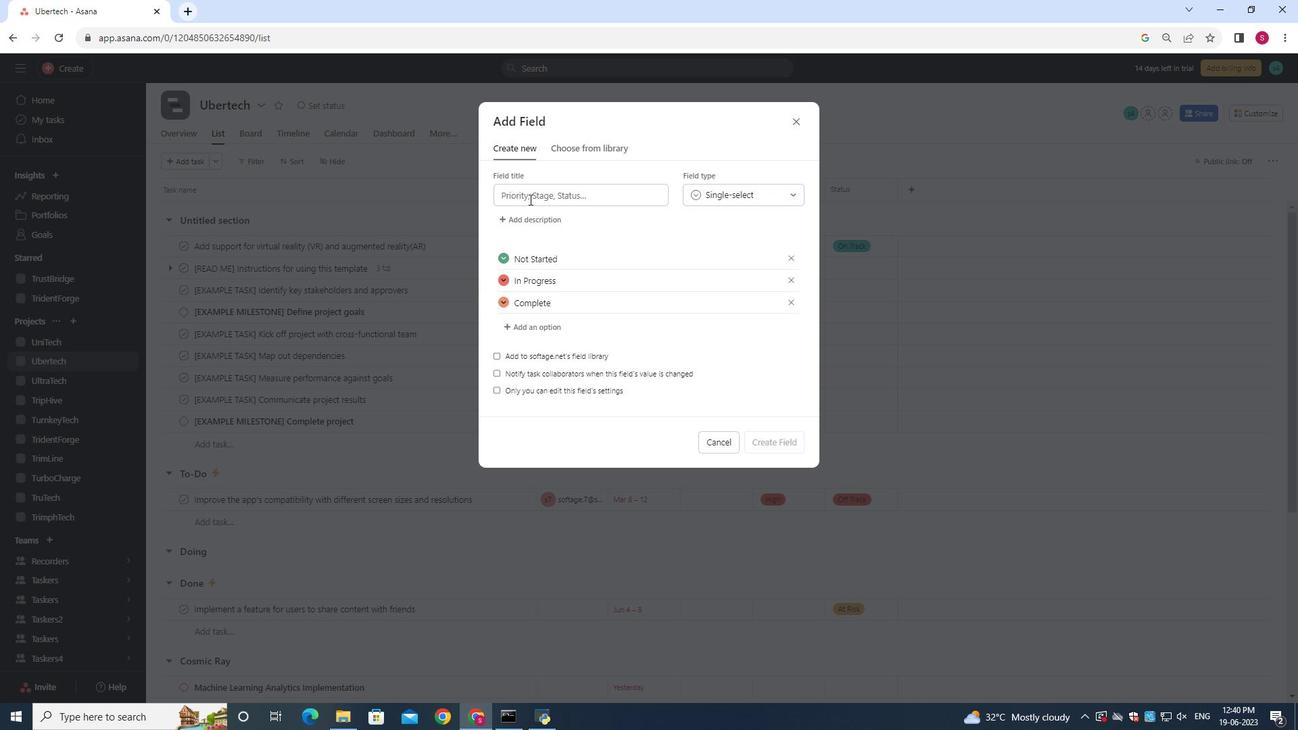 
Action: Mouse pressed left at (528, 196)
Screenshot: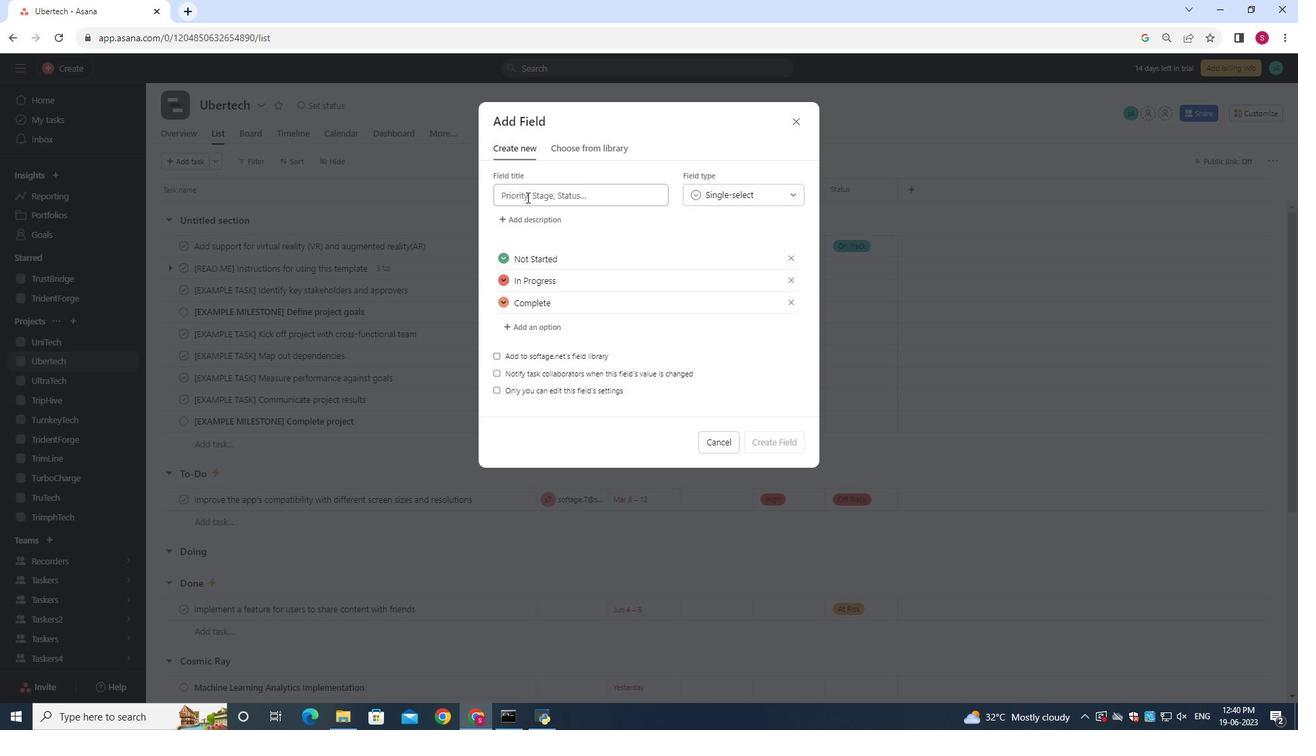 
Action: Mouse moved to (529, 196)
Screenshot: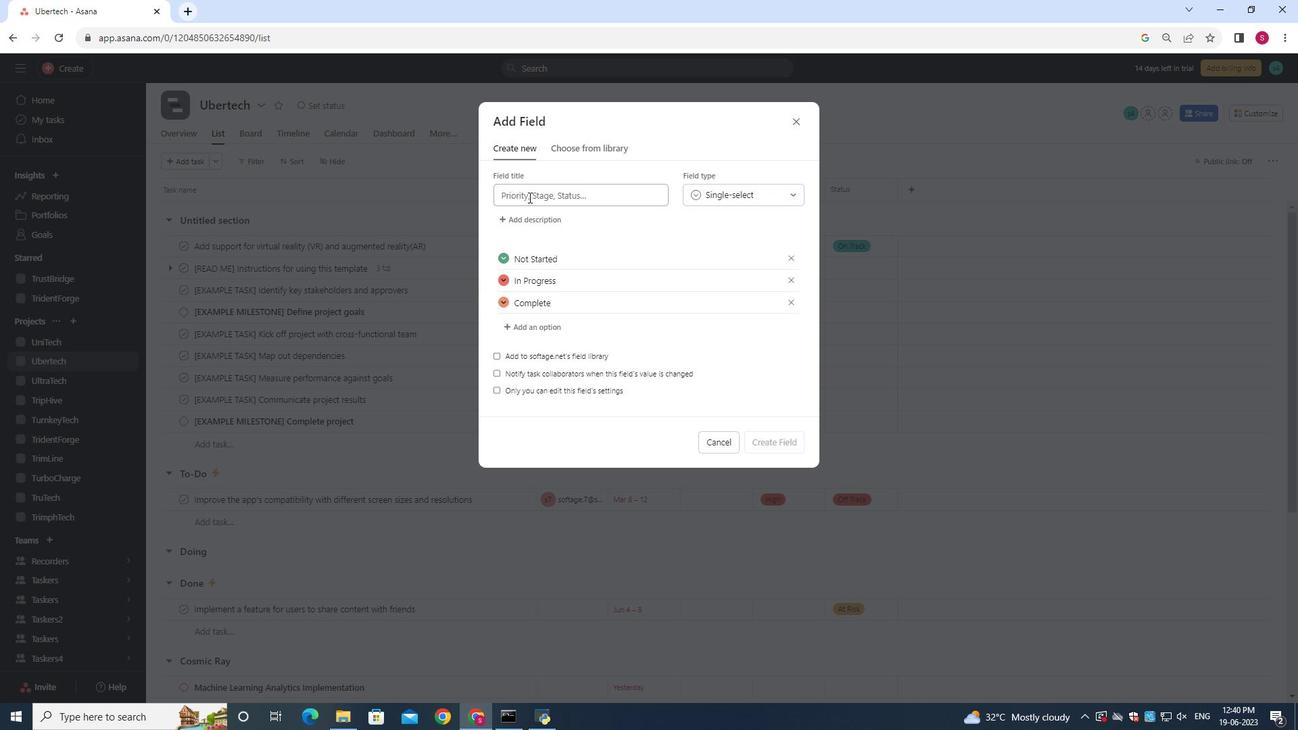
Action: Key pressed <Key.shift><Key.shift><Key.shift><Key.shift><Key.shift><Key.shift><Key.shift><Key.shift><Key.shift><Key.shift><Key.shift><Key.shift><Key.shift>Ubertech
Screenshot: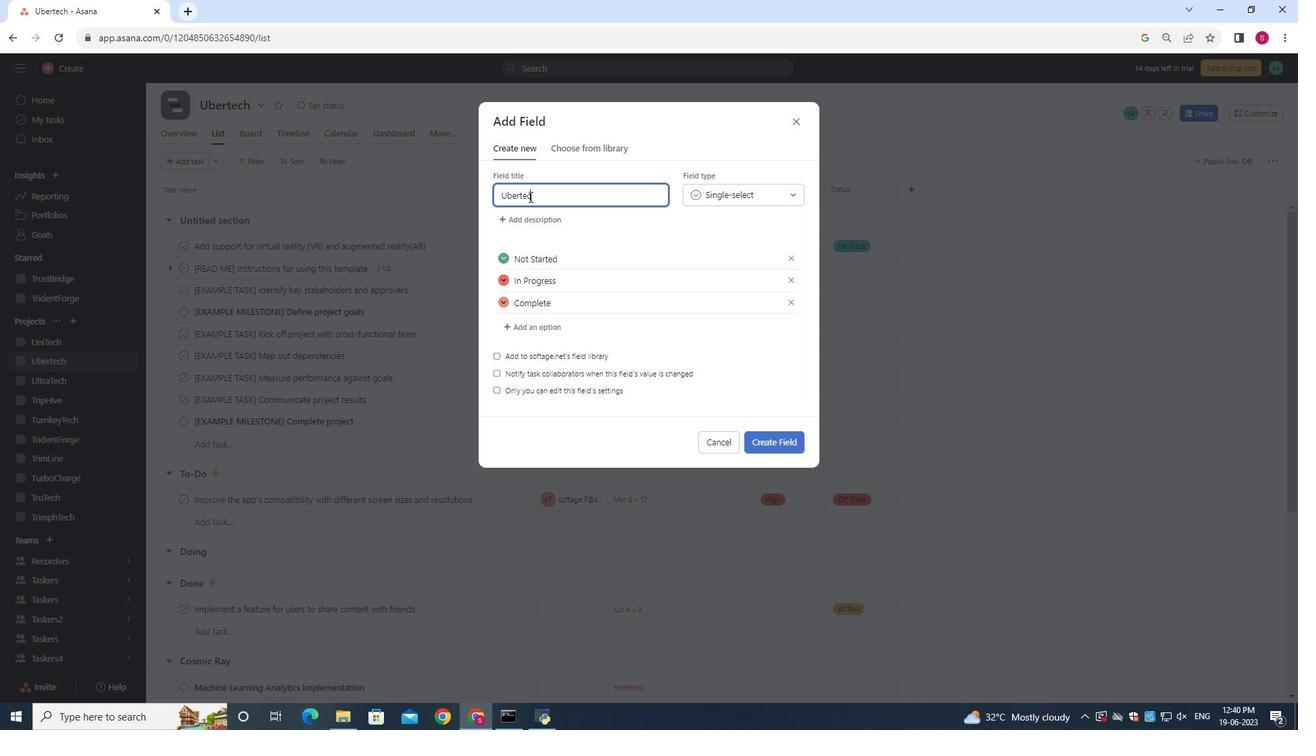 
Action: Mouse moved to (759, 437)
Screenshot: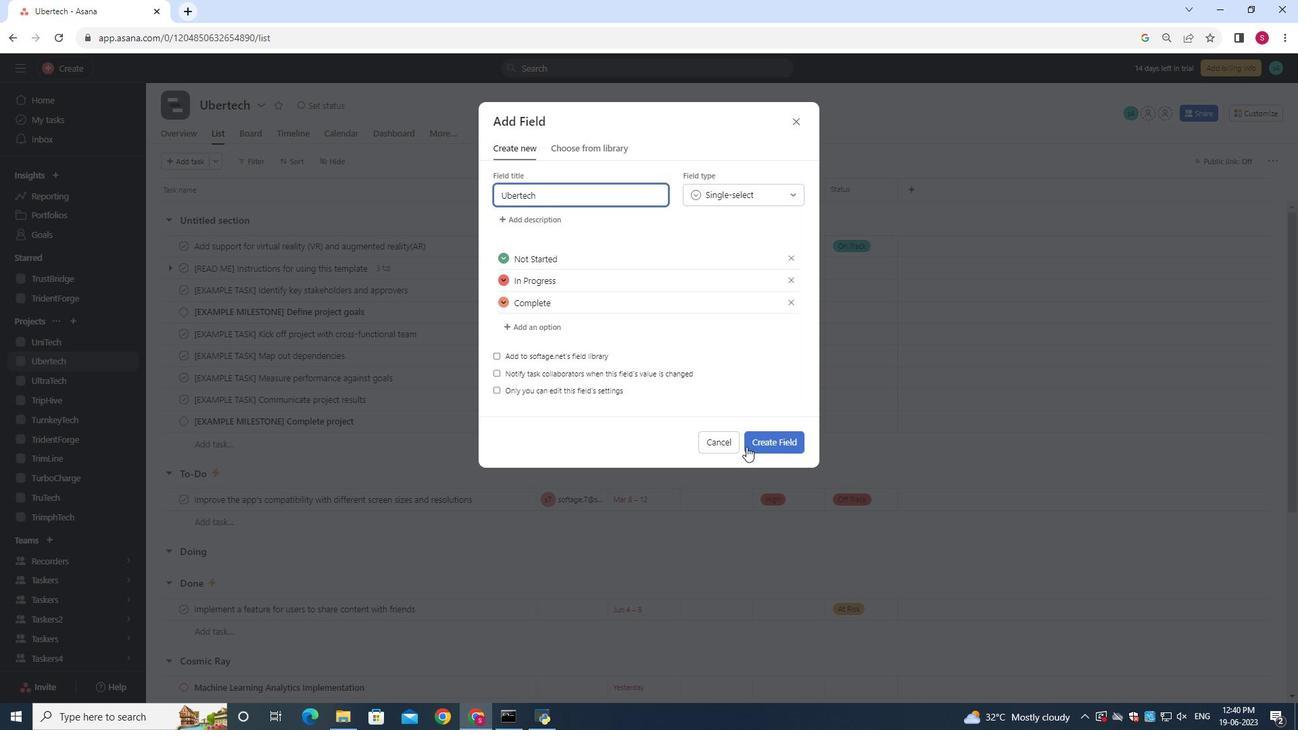 
Action: Mouse pressed left at (759, 437)
Screenshot: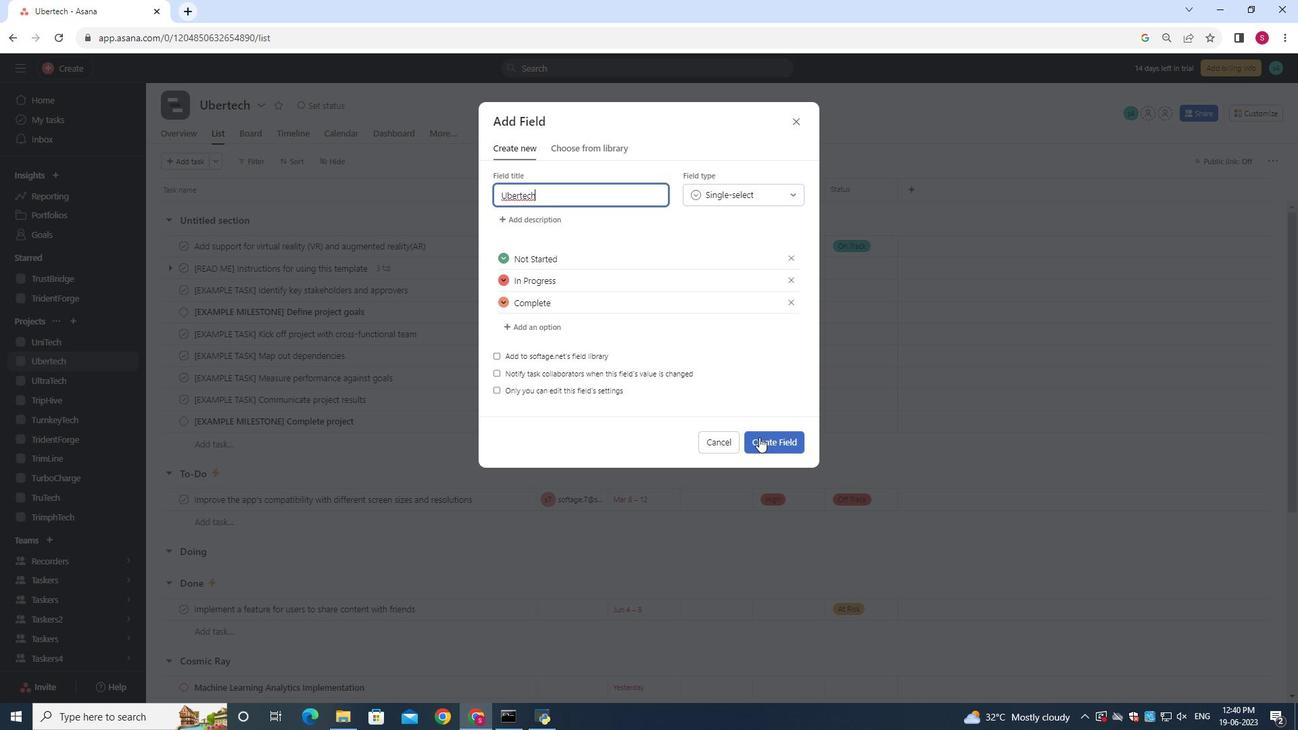 
Action: Mouse moved to (761, 437)
Screenshot: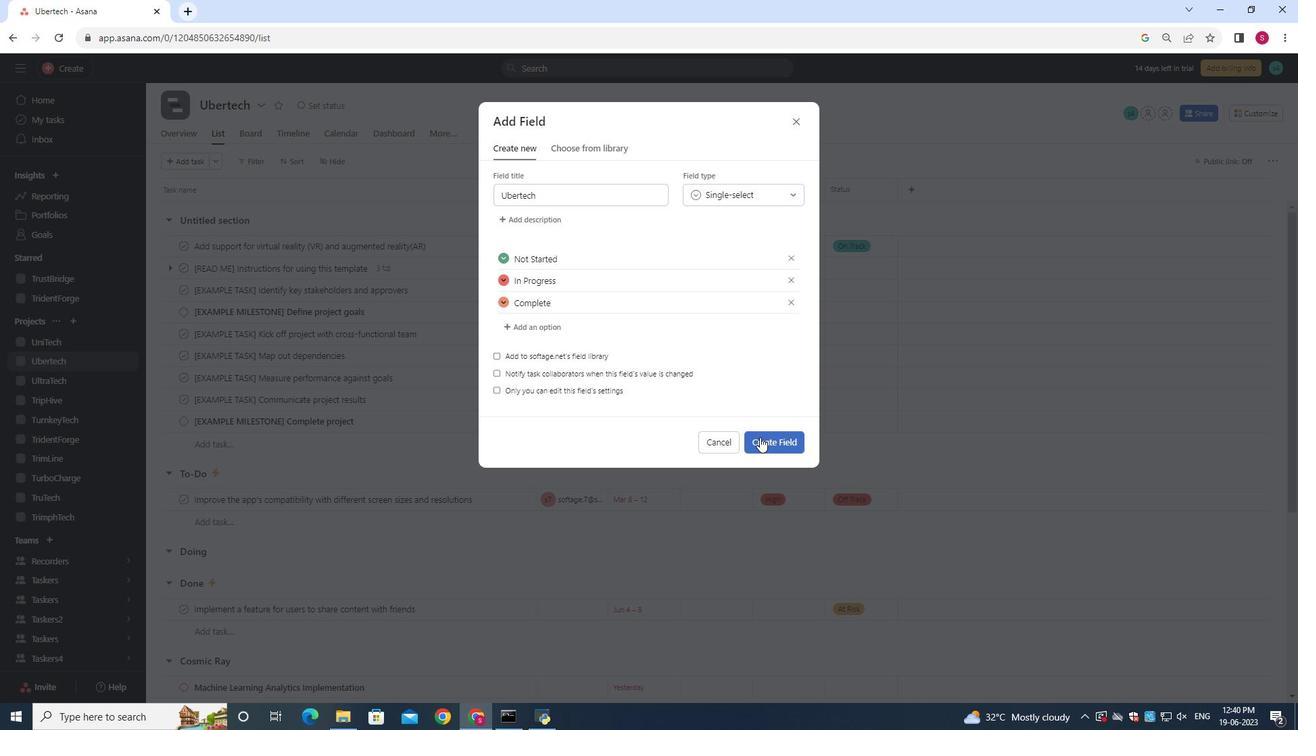 
